 Task: Find connections with filter location Olanchito with filter topic #newyearwith filter profile language French with filter current company Tata Technologies with filter school Visva Bharati, Shantiniketan with filter industry Biomass Electric Power Generation with filter service category Copywriting with filter keywords title Vice President of Marketing
Action: Mouse moved to (592, 78)
Screenshot: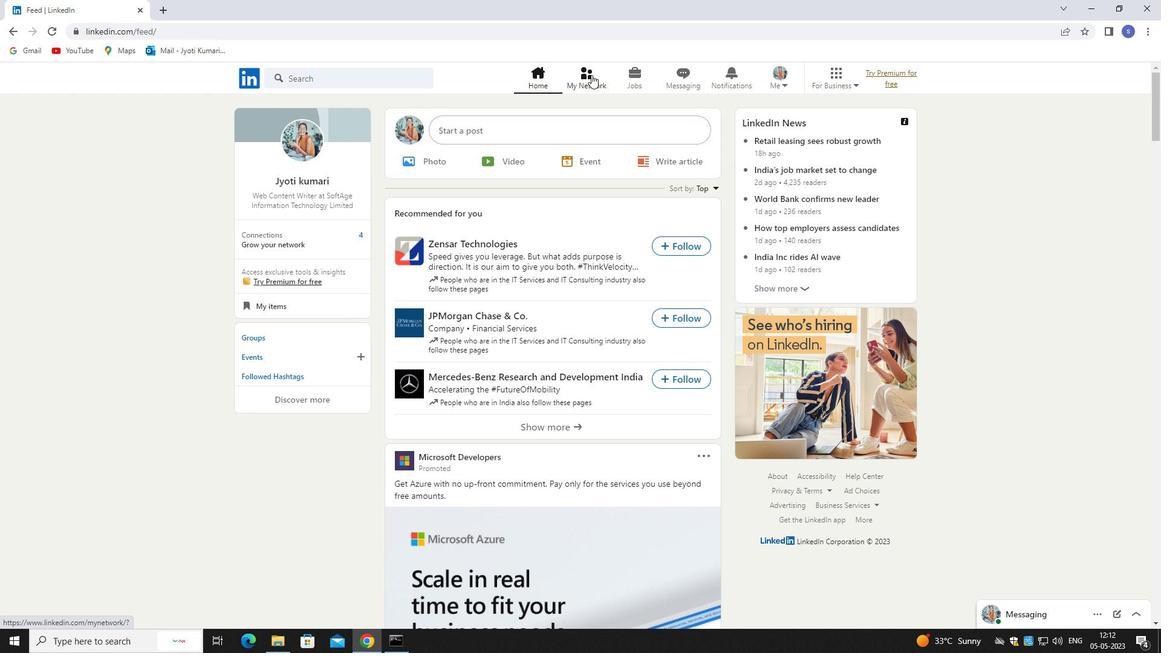 
Action: Mouse pressed left at (592, 78)
Screenshot: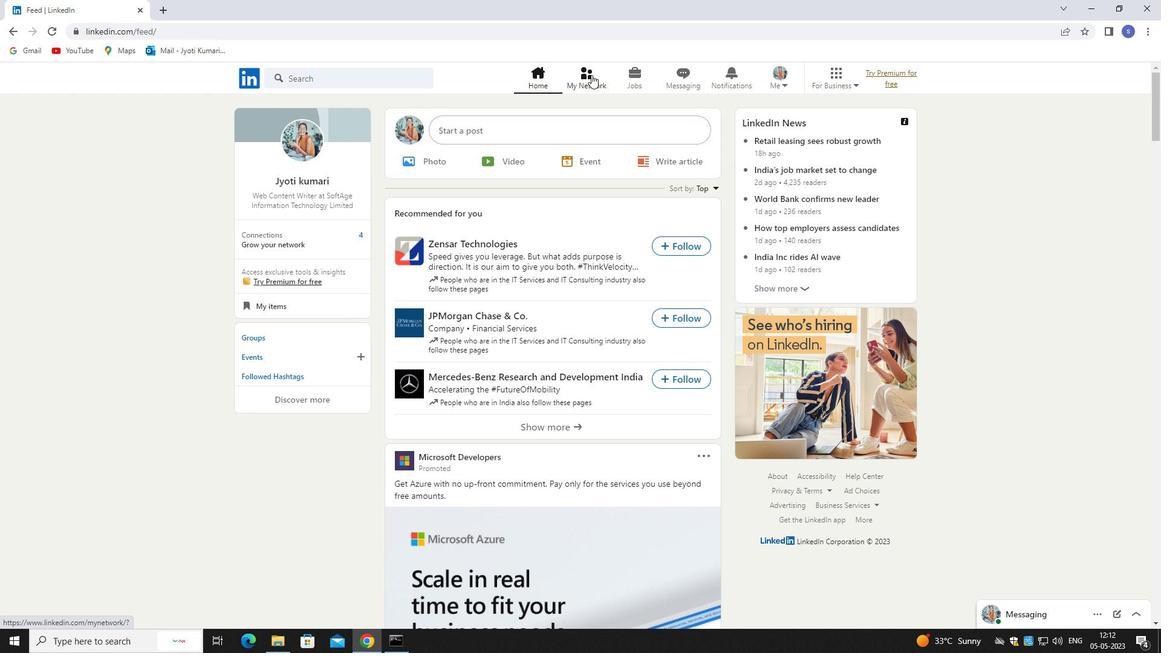 
Action: Mouse moved to (602, 84)
Screenshot: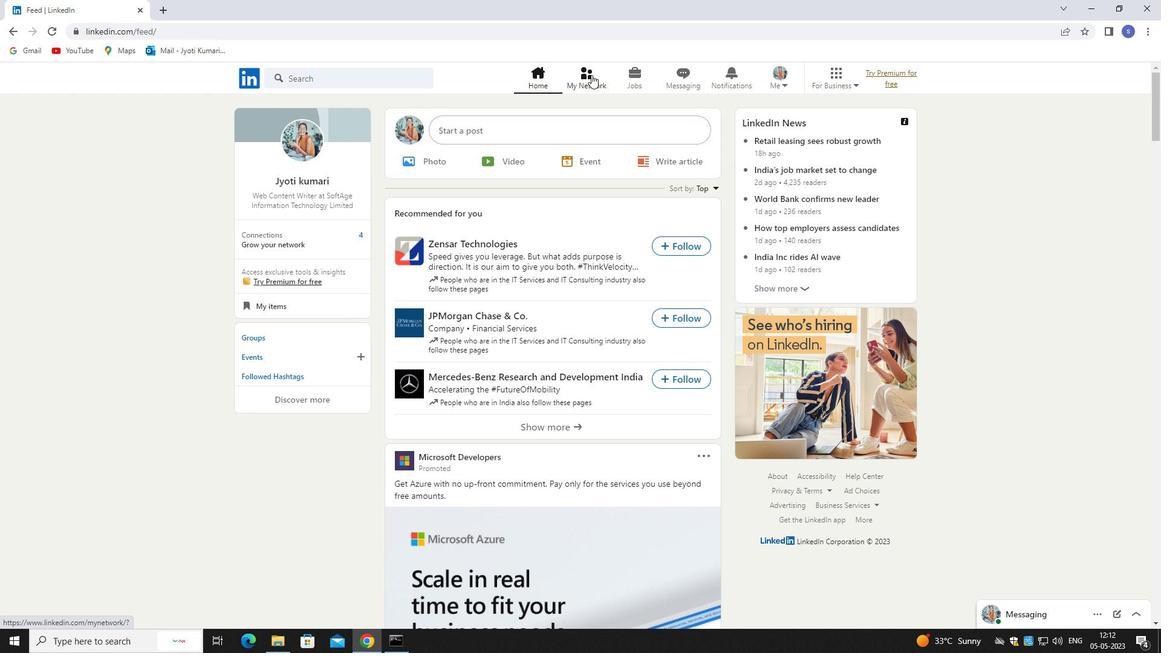 
Action: Mouse pressed left at (602, 84)
Screenshot: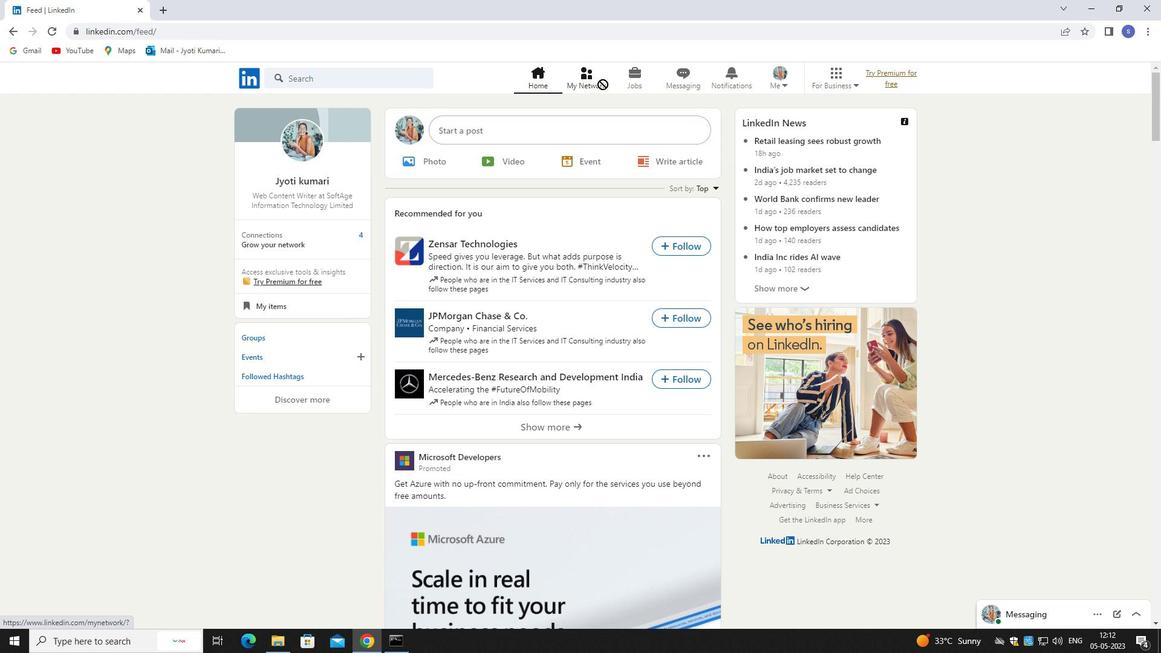 
Action: Mouse moved to (396, 142)
Screenshot: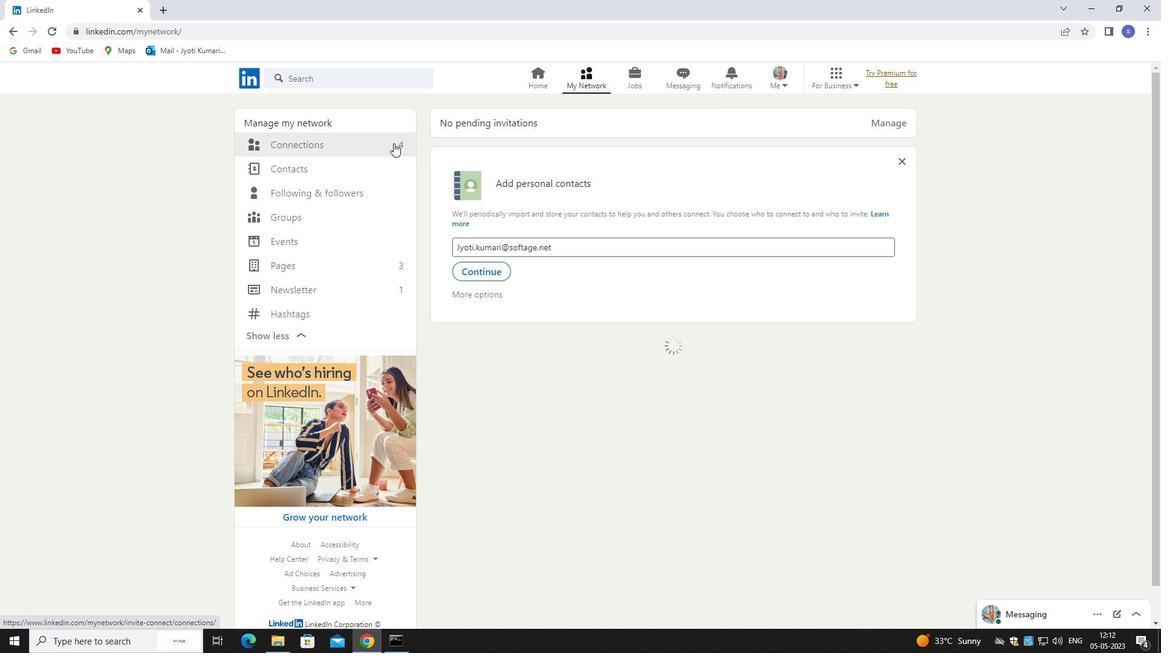 
Action: Mouse pressed left at (396, 142)
Screenshot: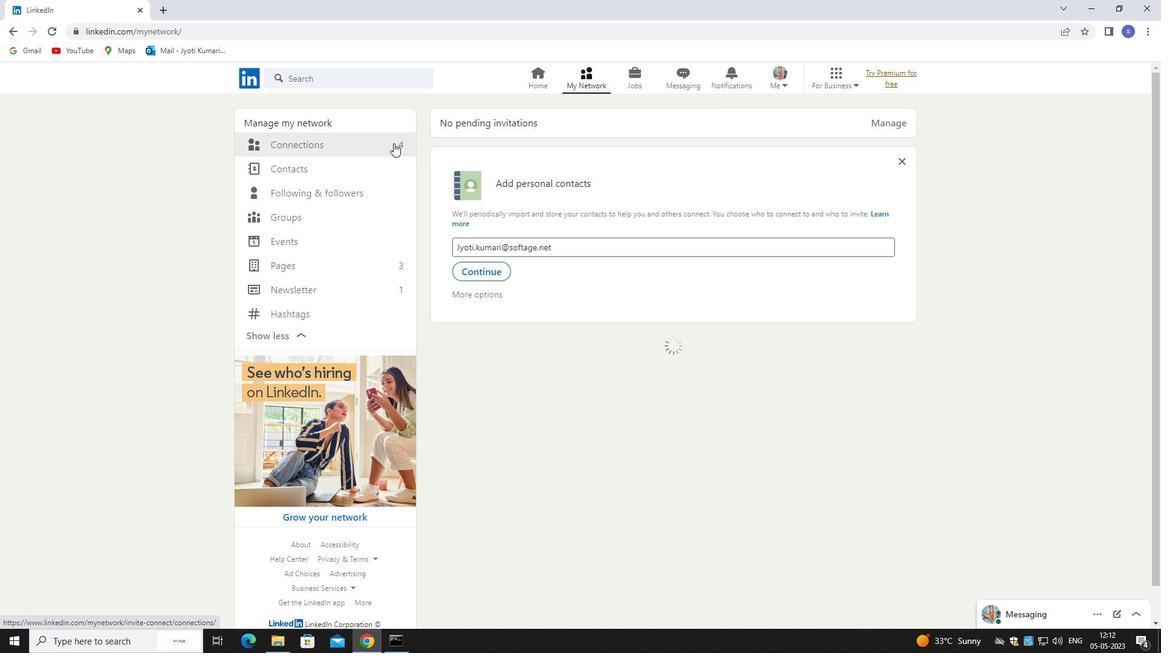 
Action: Mouse moved to (398, 142)
Screenshot: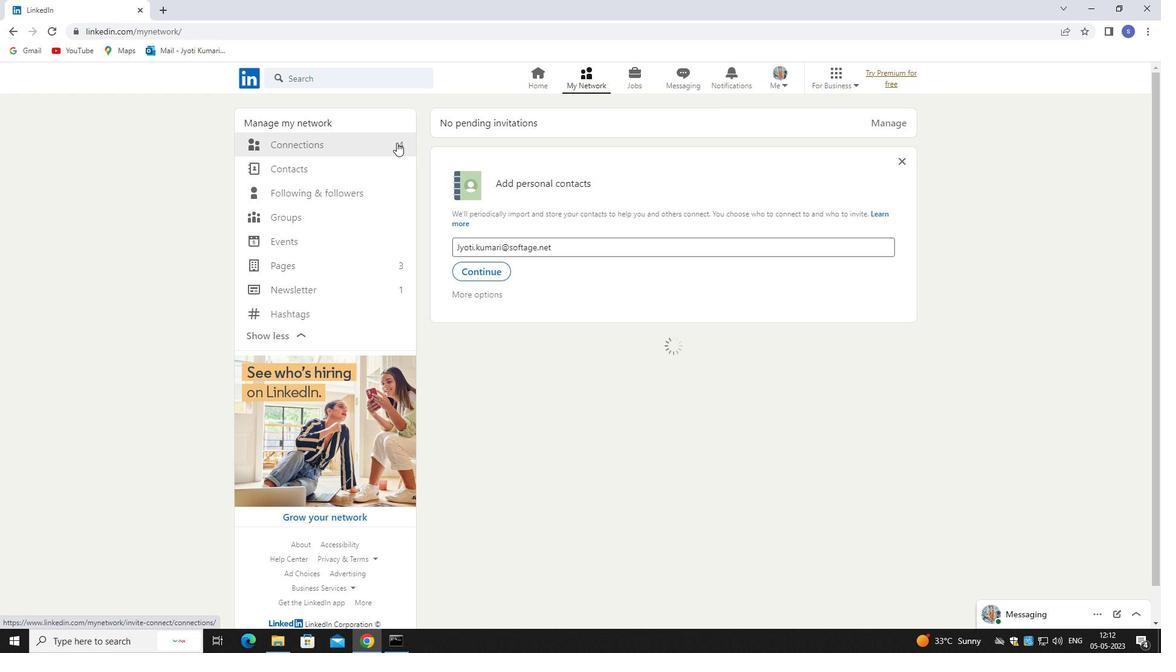 
Action: Mouse pressed left at (398, 142)
Screenshot: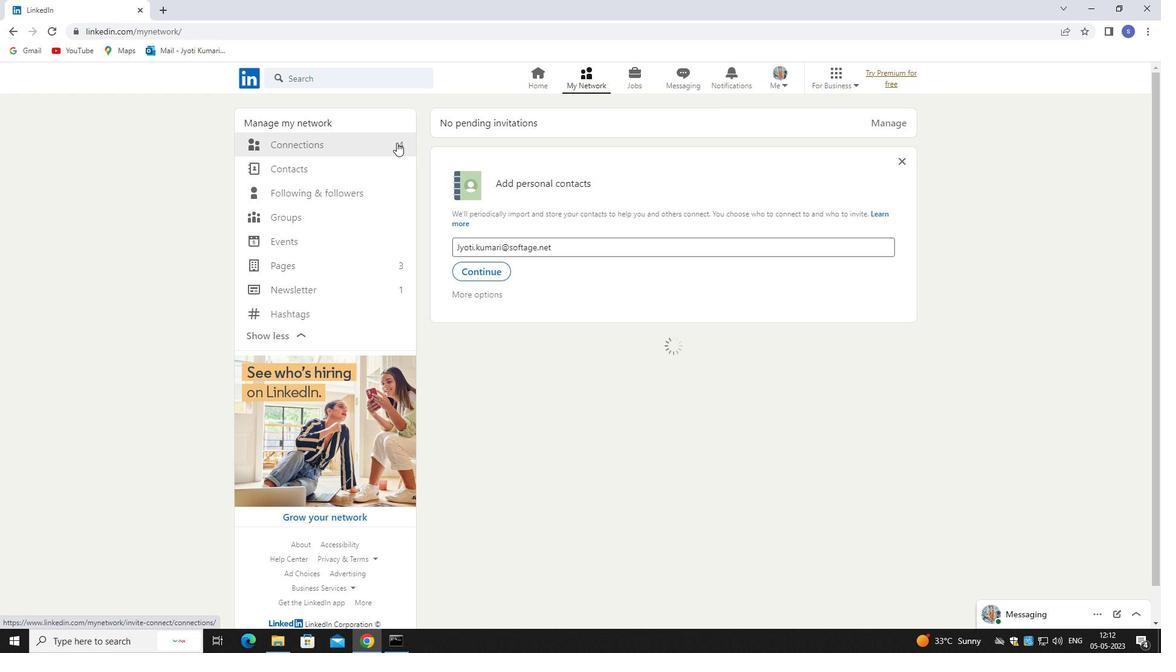 
Action: Mouse moved to (664, 139)
Screenshot: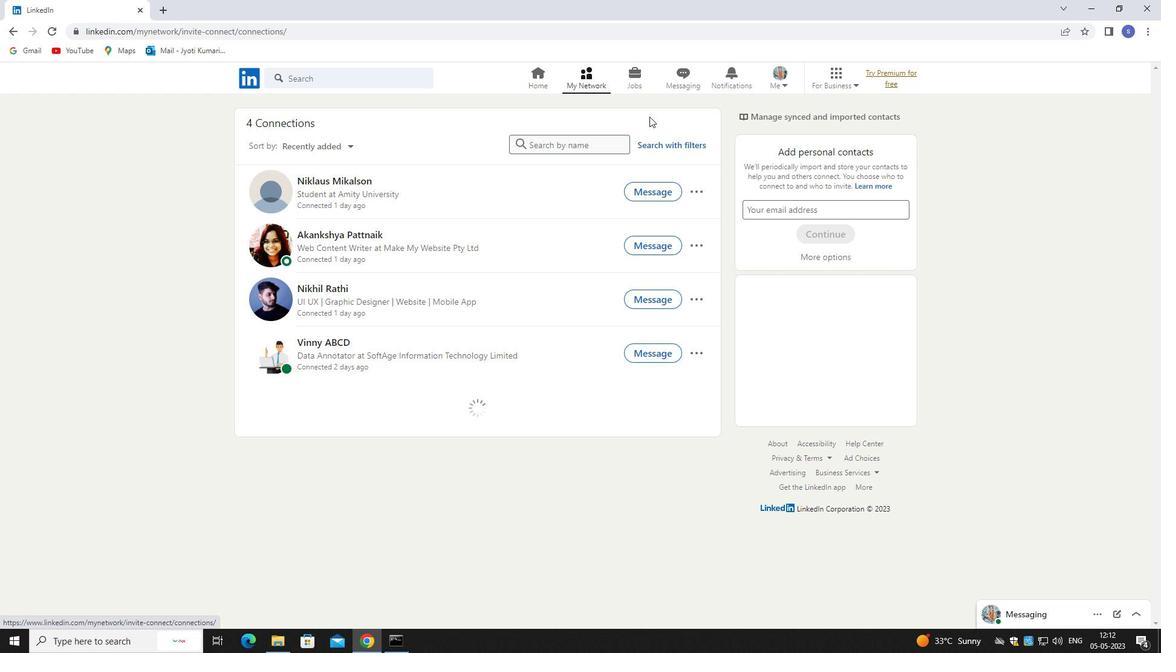 
Action: Mouse pressed left at (664, 139)
Screenshot: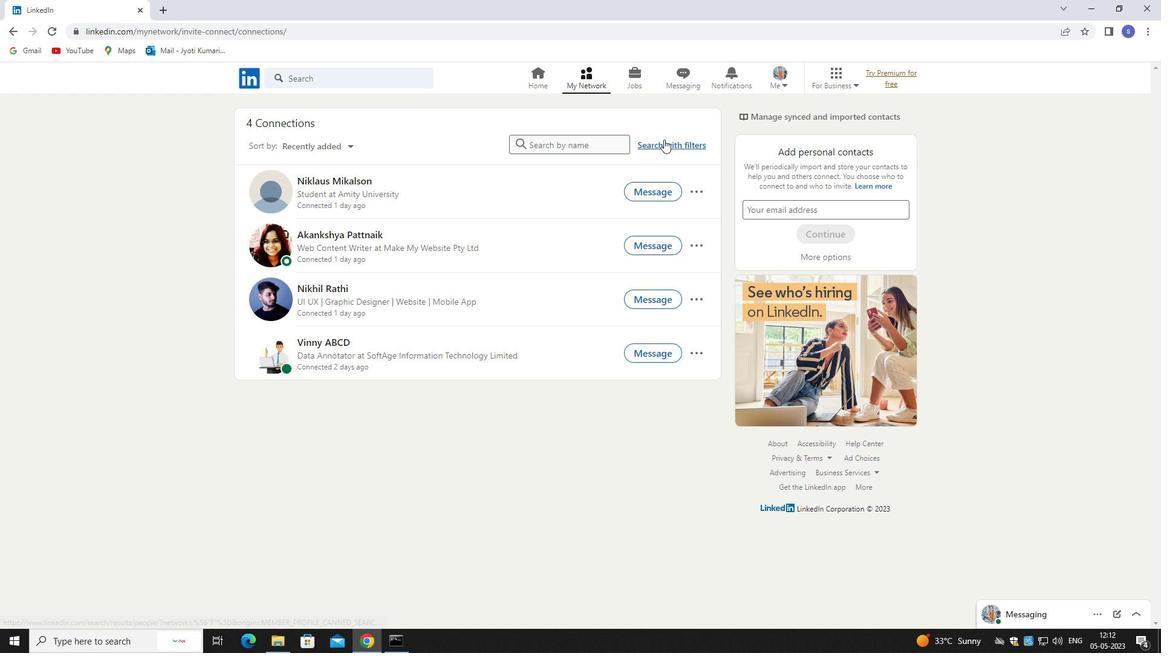 
Action: Mouse moved to (632, 108)
Screenshot: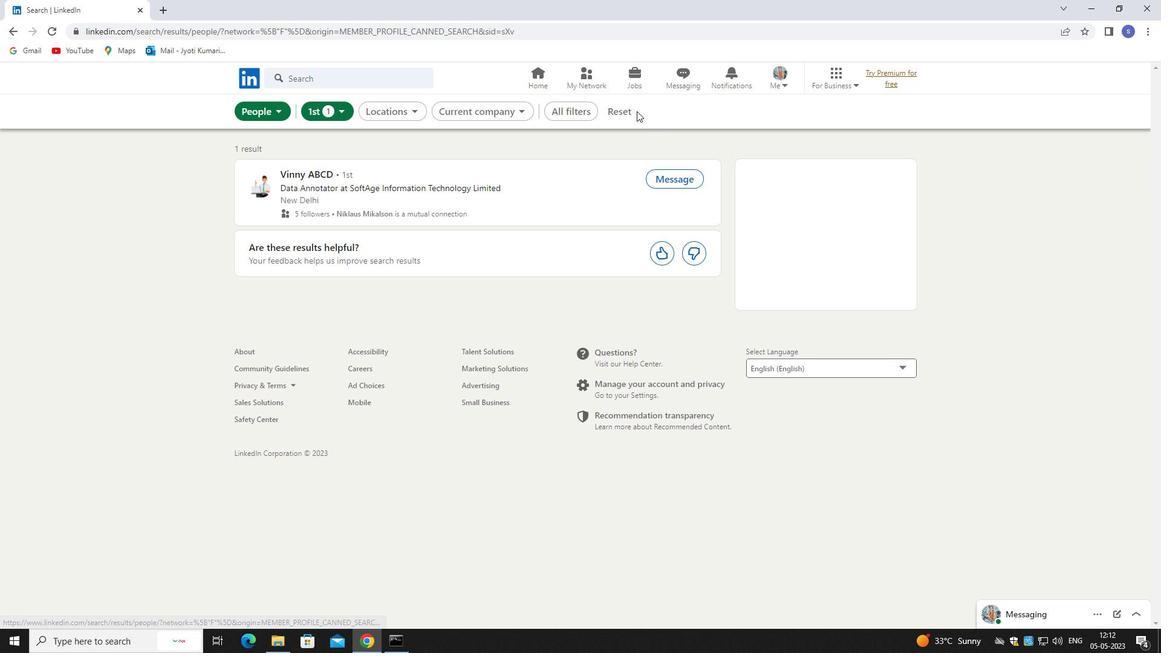 
Action: Mouse pressed left at (632, 108)
Screenshot: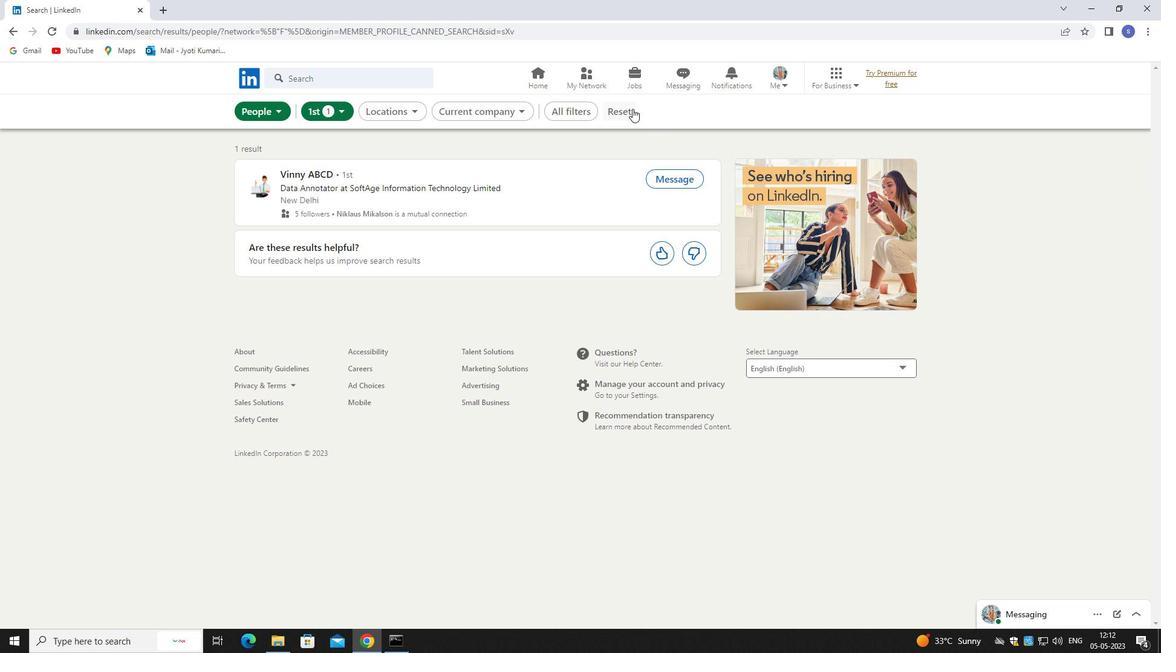 
Action: Mouse moved to (574, 109)
Screenshot: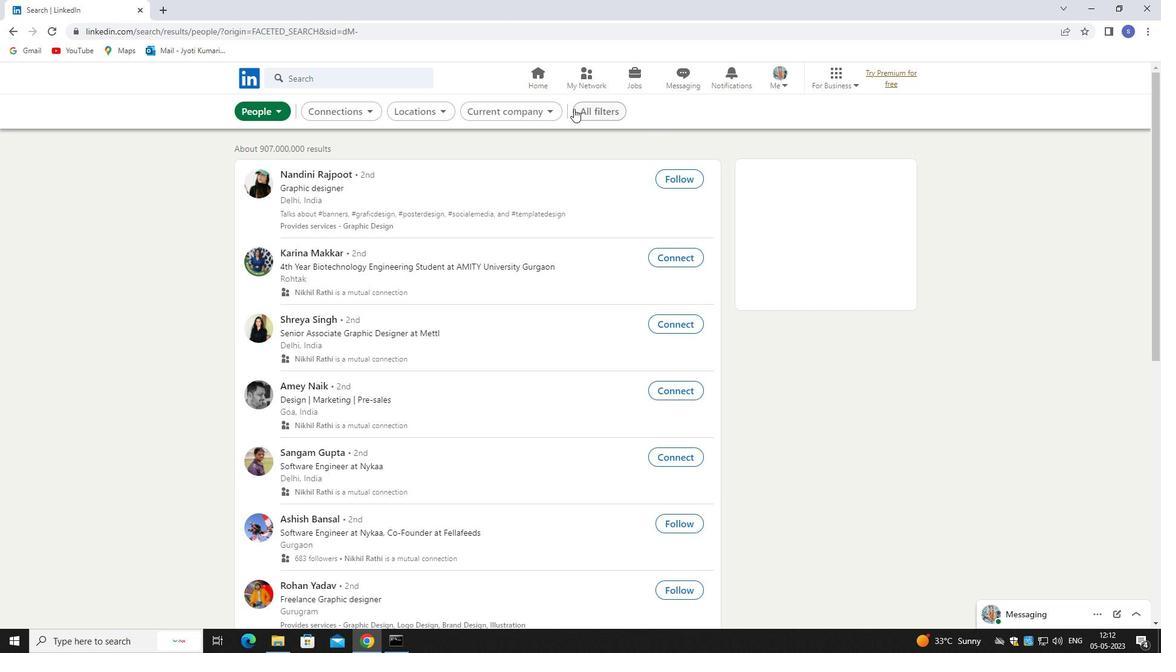 
Action: Mouse pressed left at (574, 109)
Screenshot: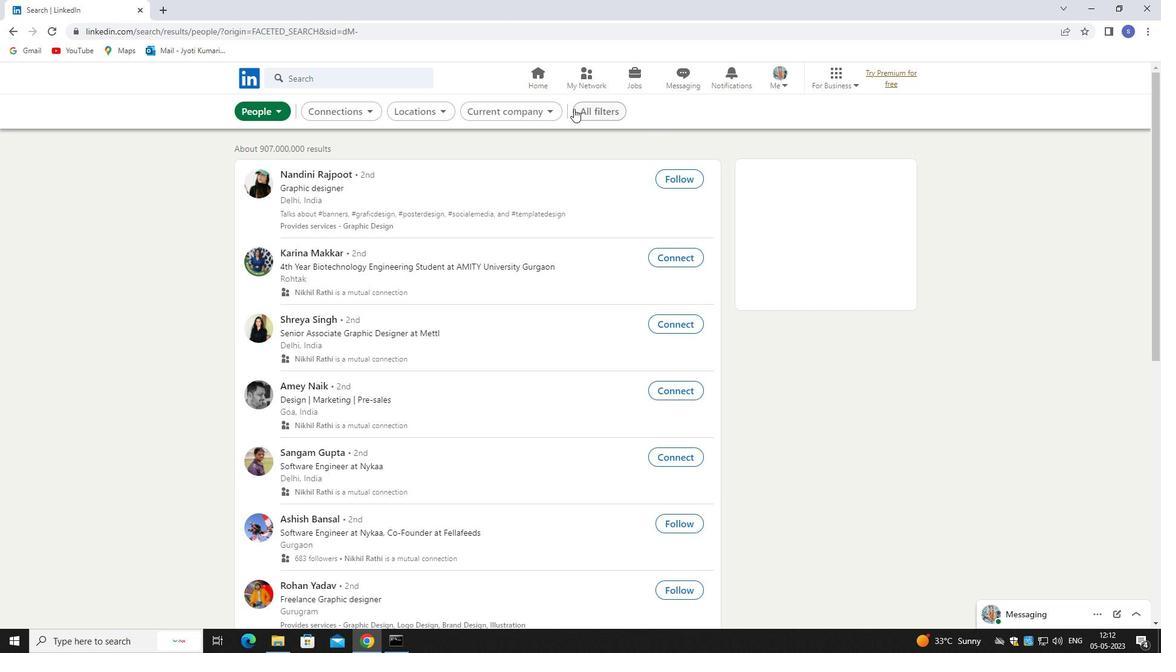 
Action: Mouse moved to (1015, 472)
Screenshot: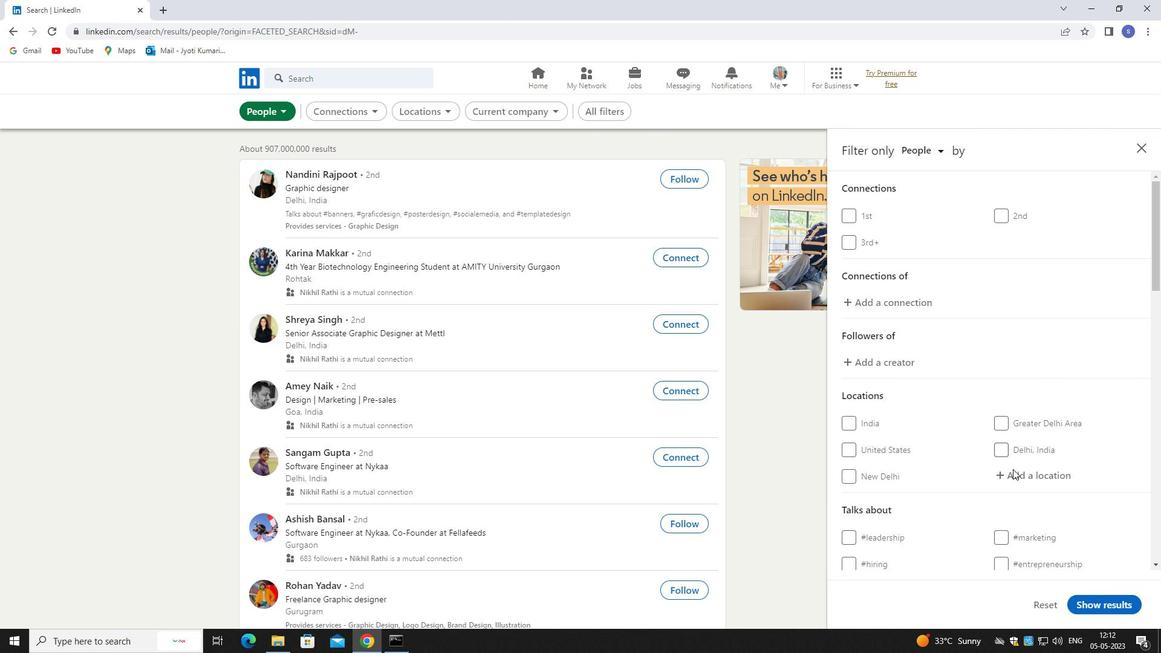 
Action: Mouse pressed left at (1015, 472)
Screenshot: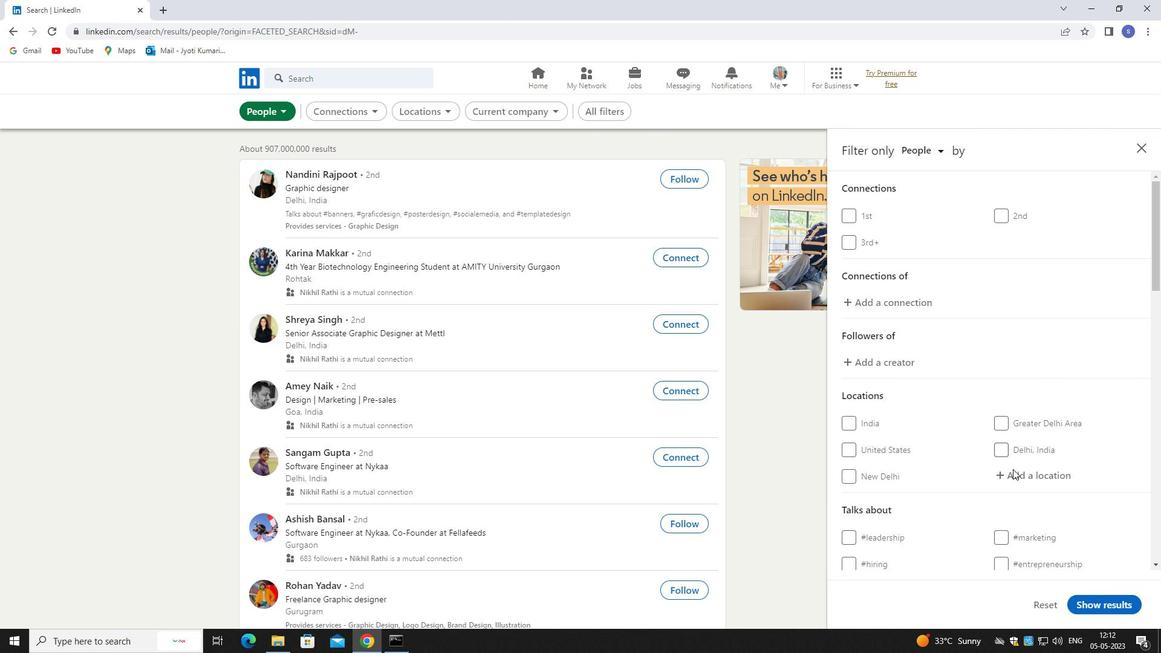 
Action: Mouse moved to (1030, 477)
Screenshot: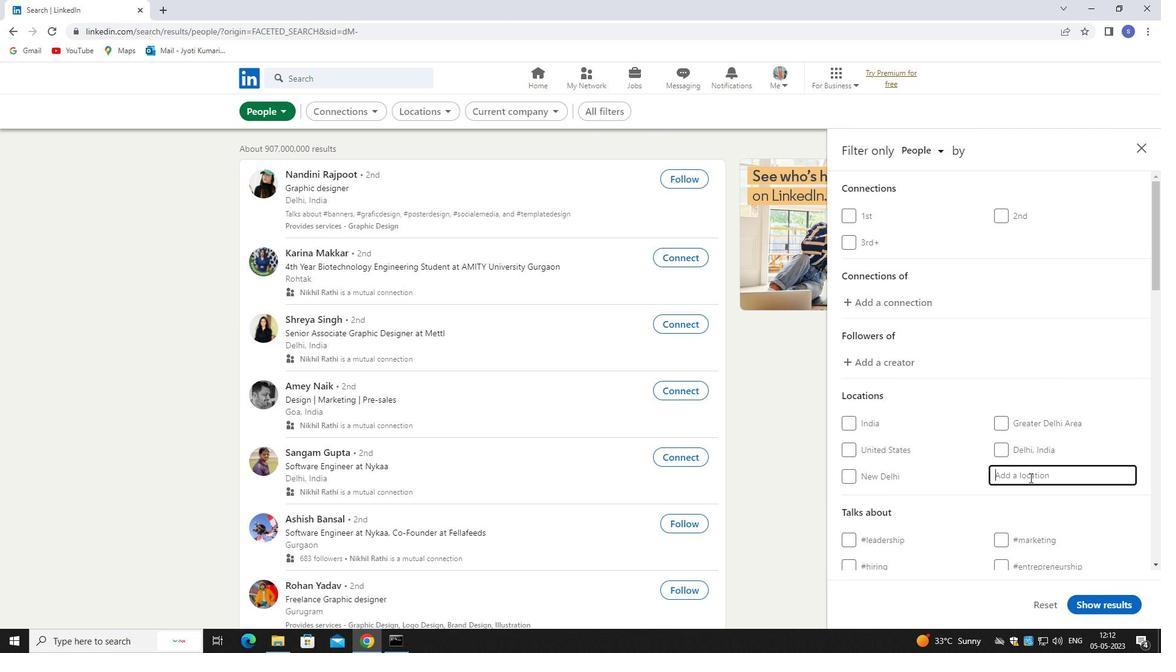 
Action: Key pressed olanchit
Screenshot: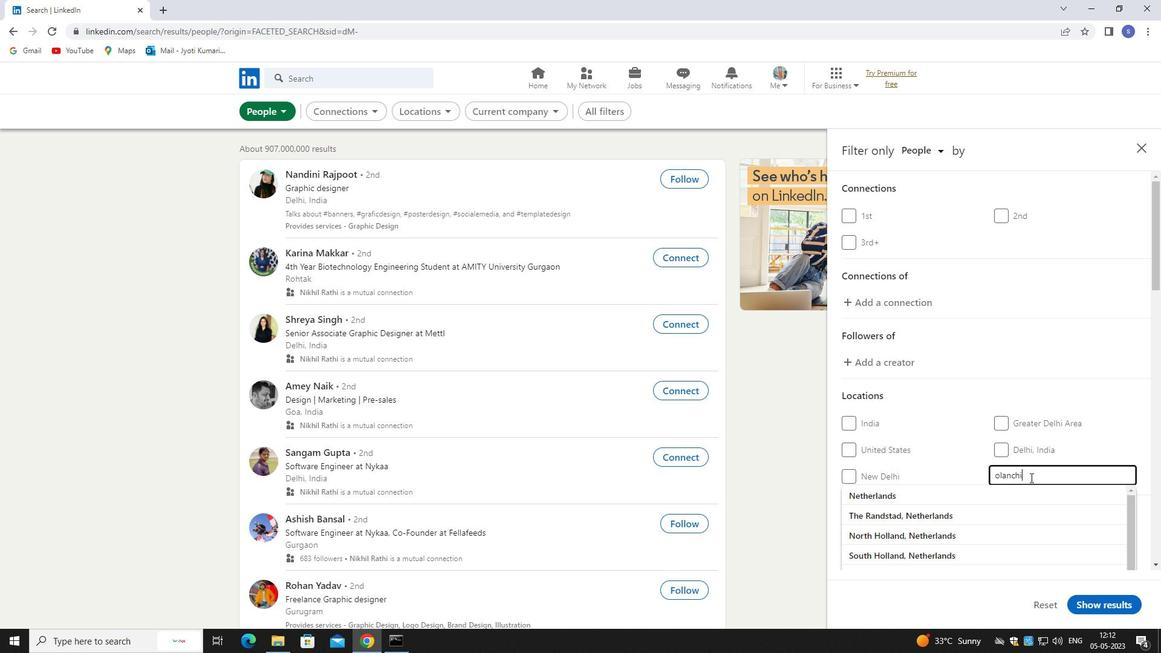 
Action: Mouse moved to (1032, 495)
Screenshot: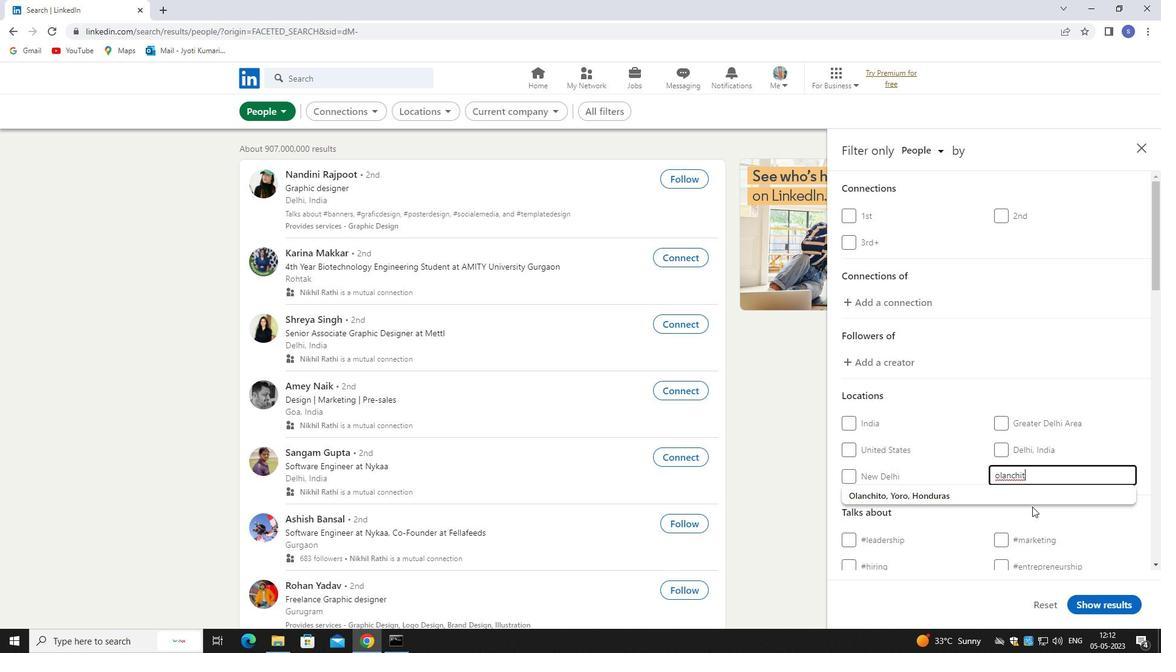 
Action: Mouse pressed left at (1032, 495)
Screenshot: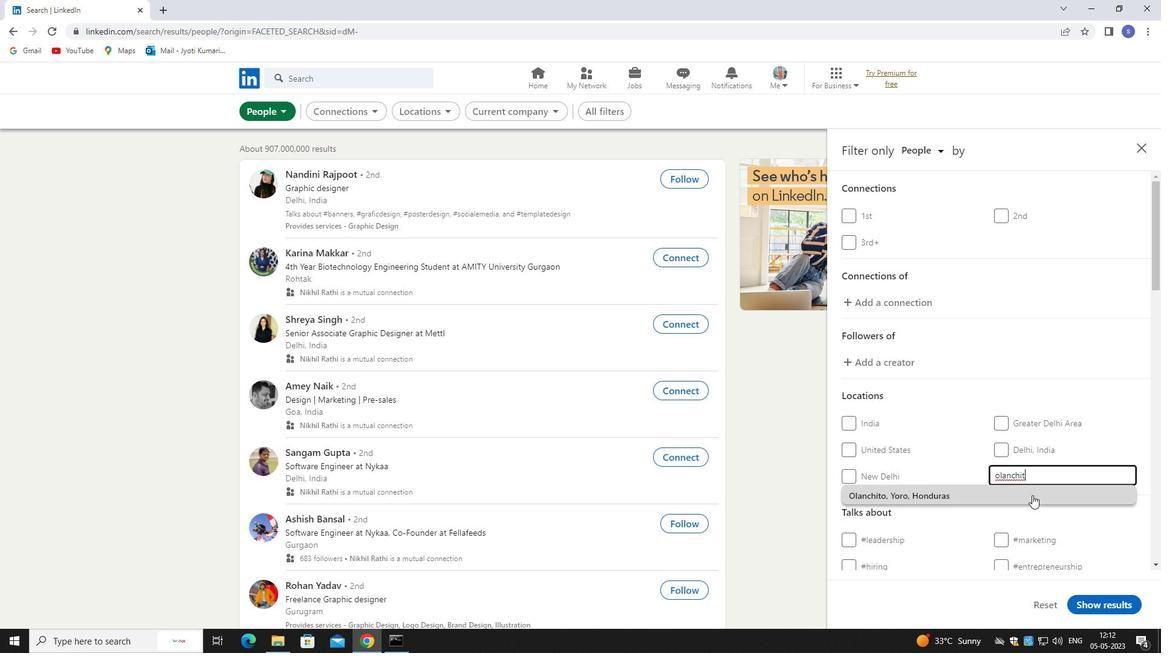 
Action: Mouse scrolled (1032, 494) with delta (0, 0)
Screenshot: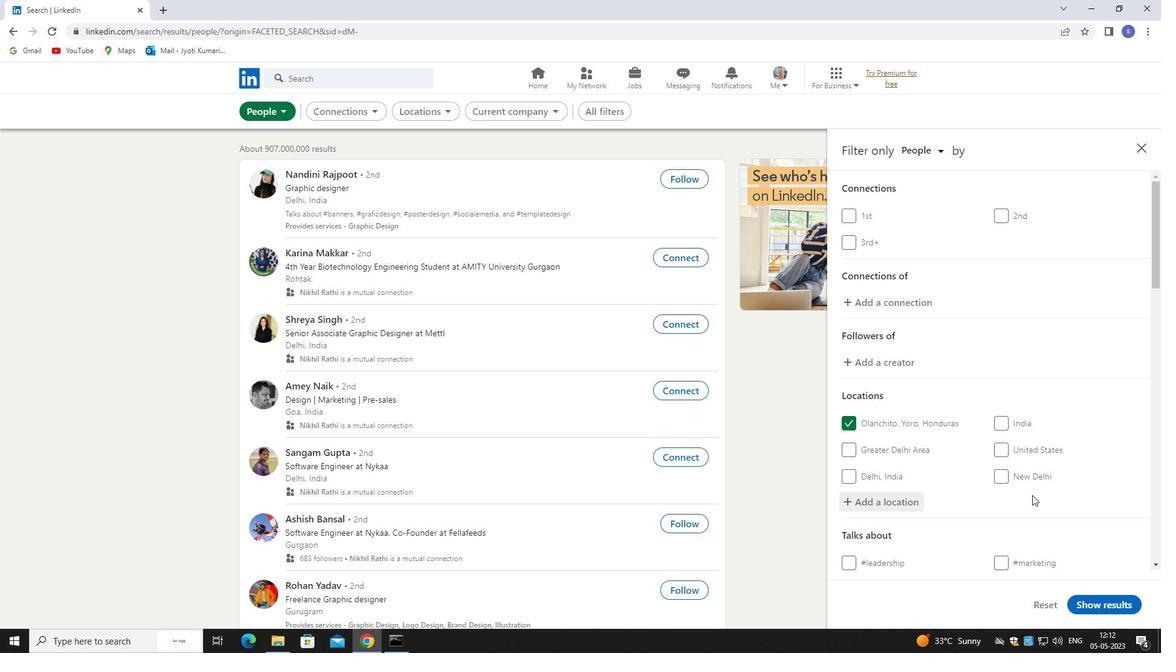 
Action: Mouse scrolled (1032, 494) with delta (0, 0)
Screenshot: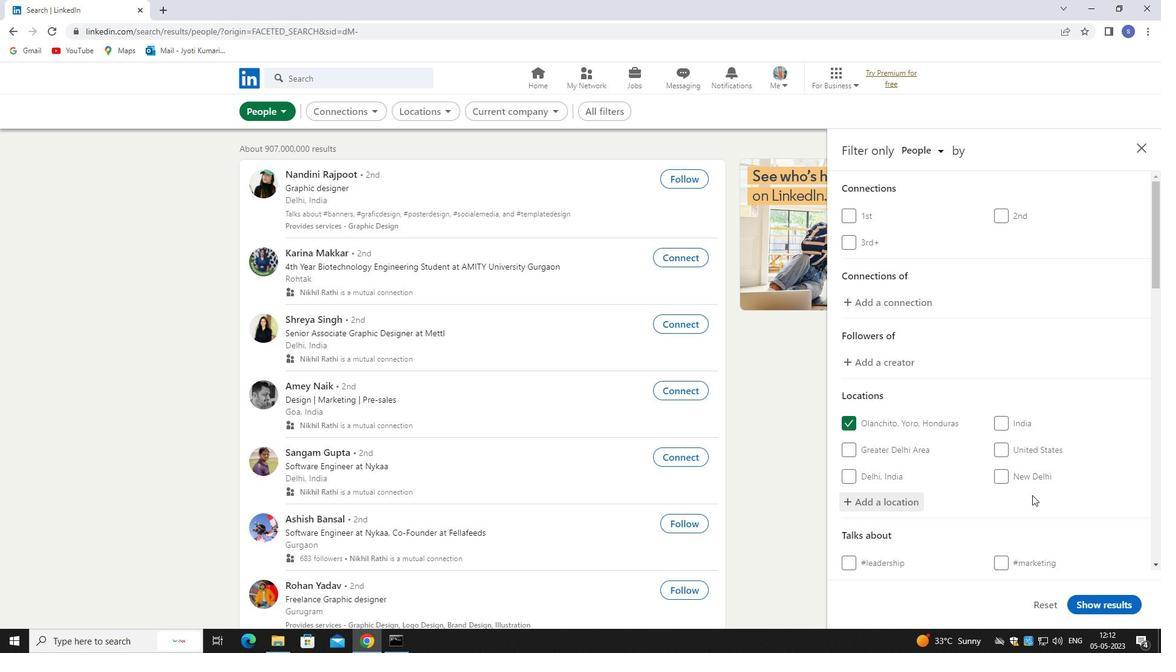 
Action: Mouse scrolled (1032, 494) with delta (0, 0)
Screenshot: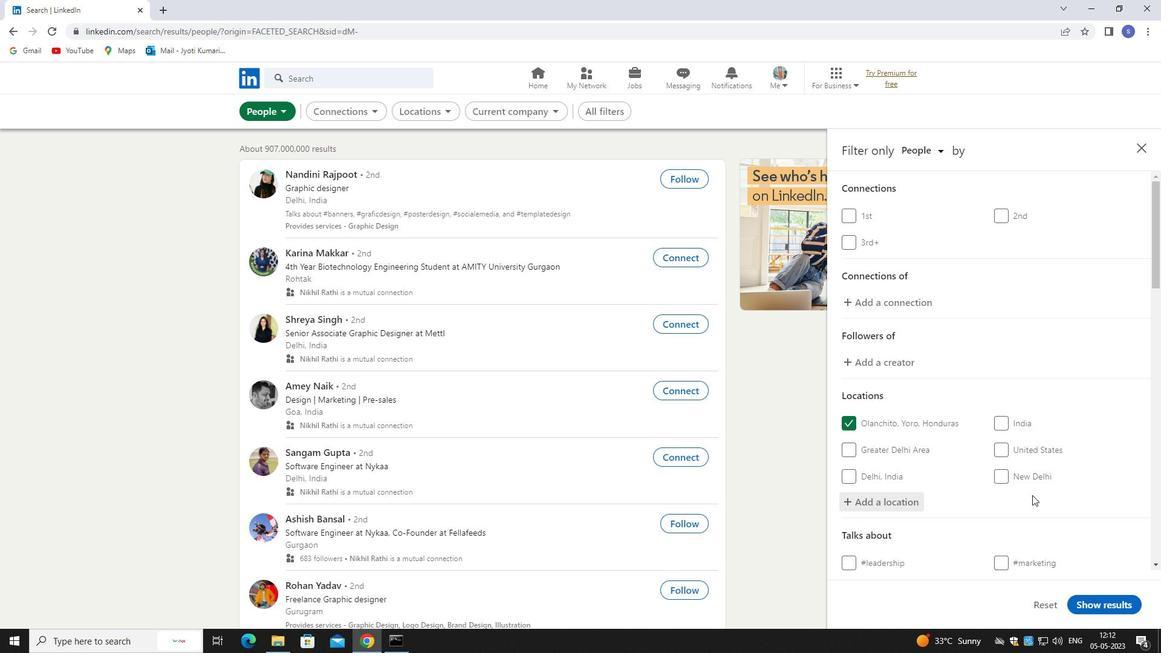
Action: Mouse scrolled (1032, 494) with delta (0, 0)
Screenshot: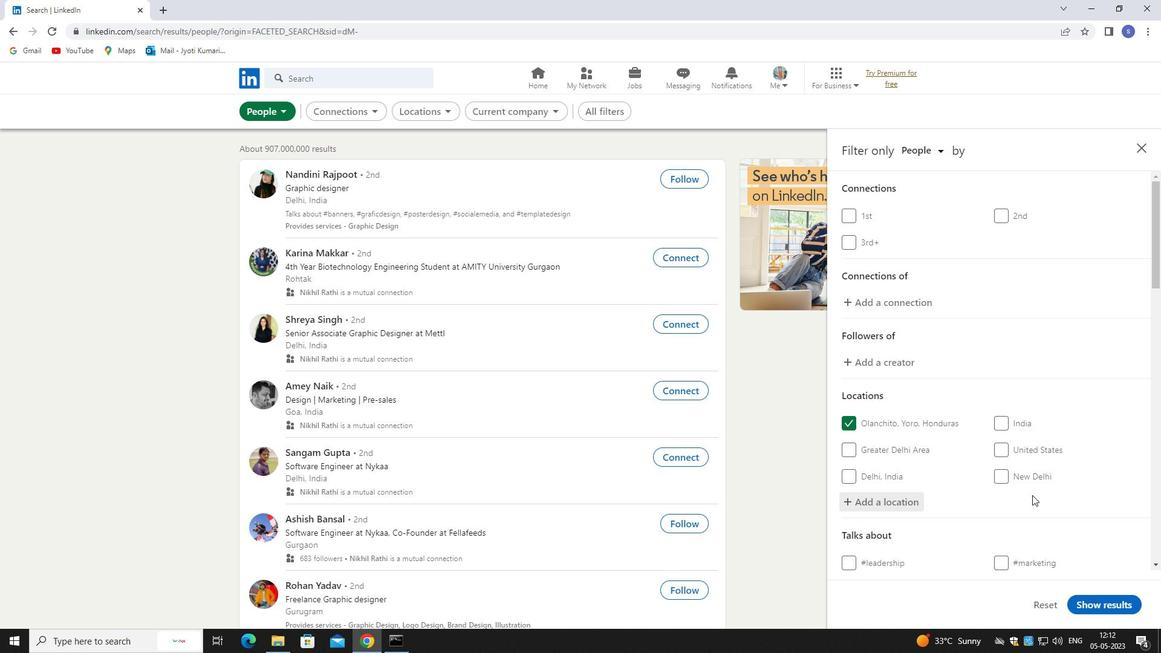 
Action: Mouse moved to (1028, 372)
Screenshot: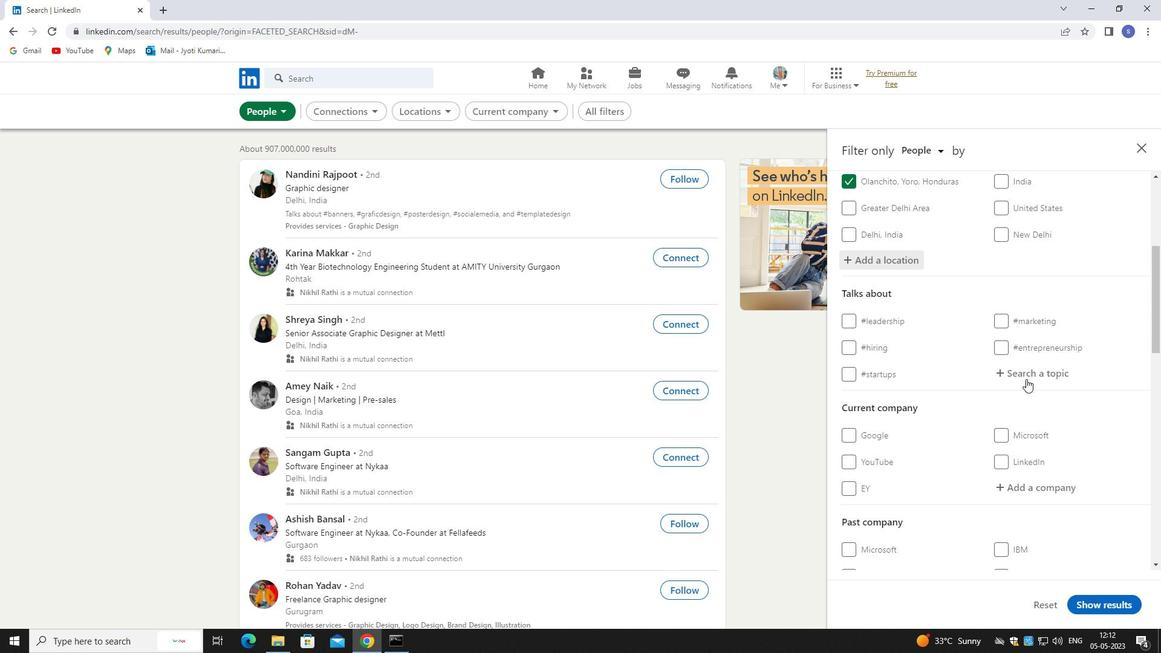 
Action: Mouse pressed left at (1028, 372)
Screenshot: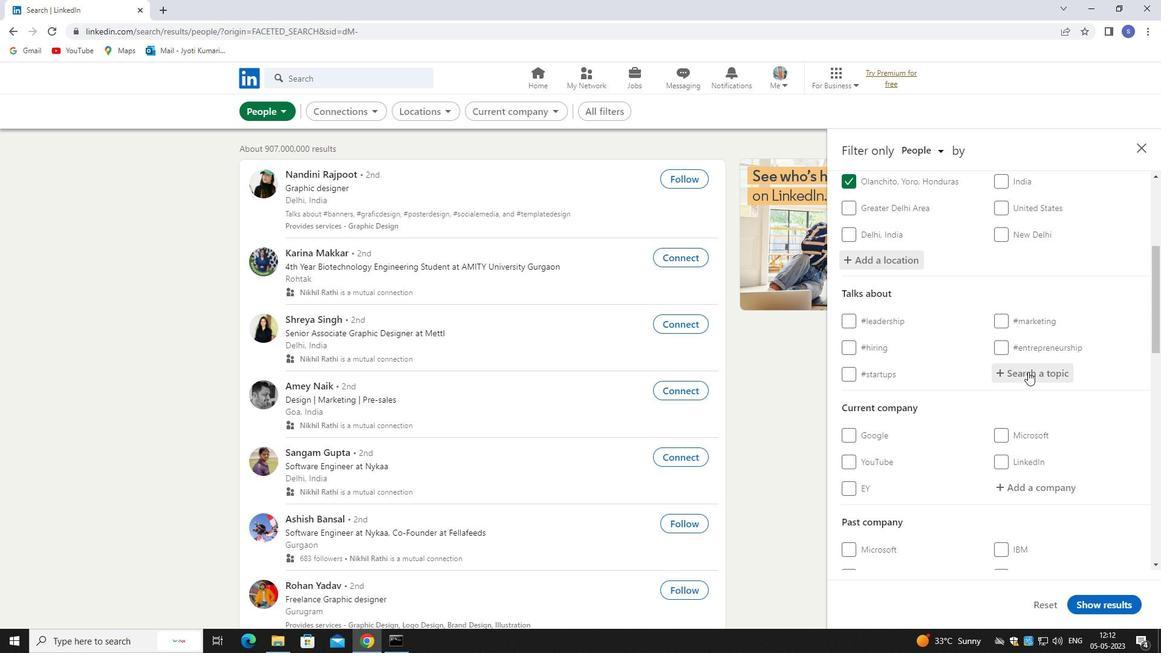 
Action: Key pressed newyear
Screenshot: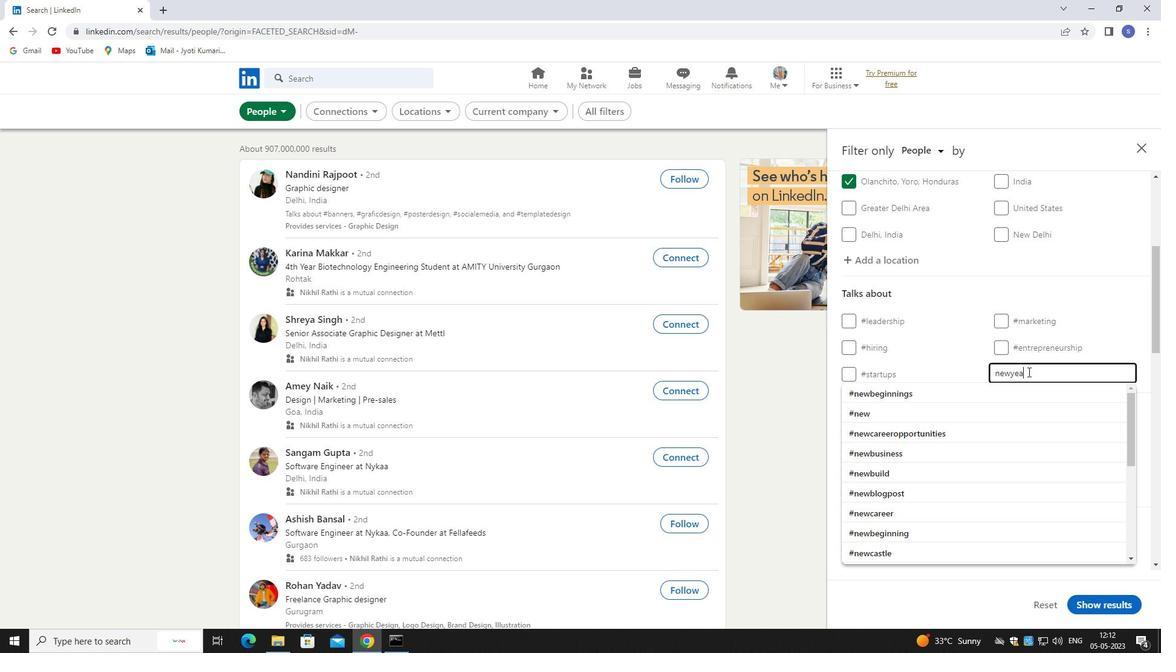 
Action: Mouse moved to (1026, 395)
Screenshot: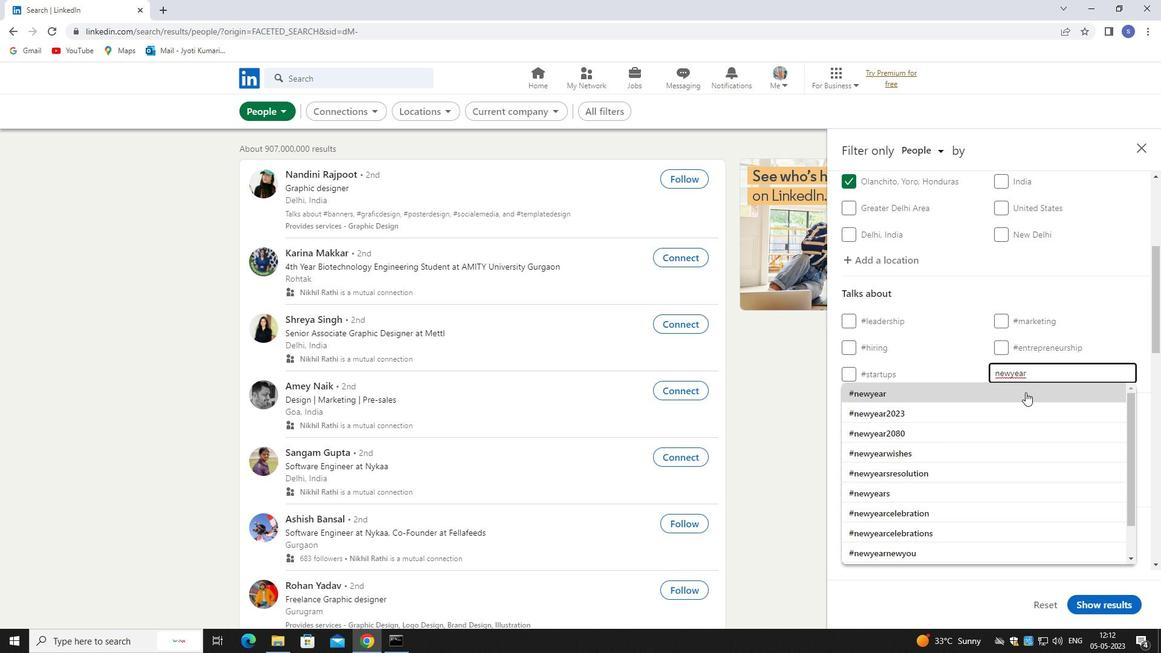 
Action: Mouse pressed left at (1026, 395)
Screenshot: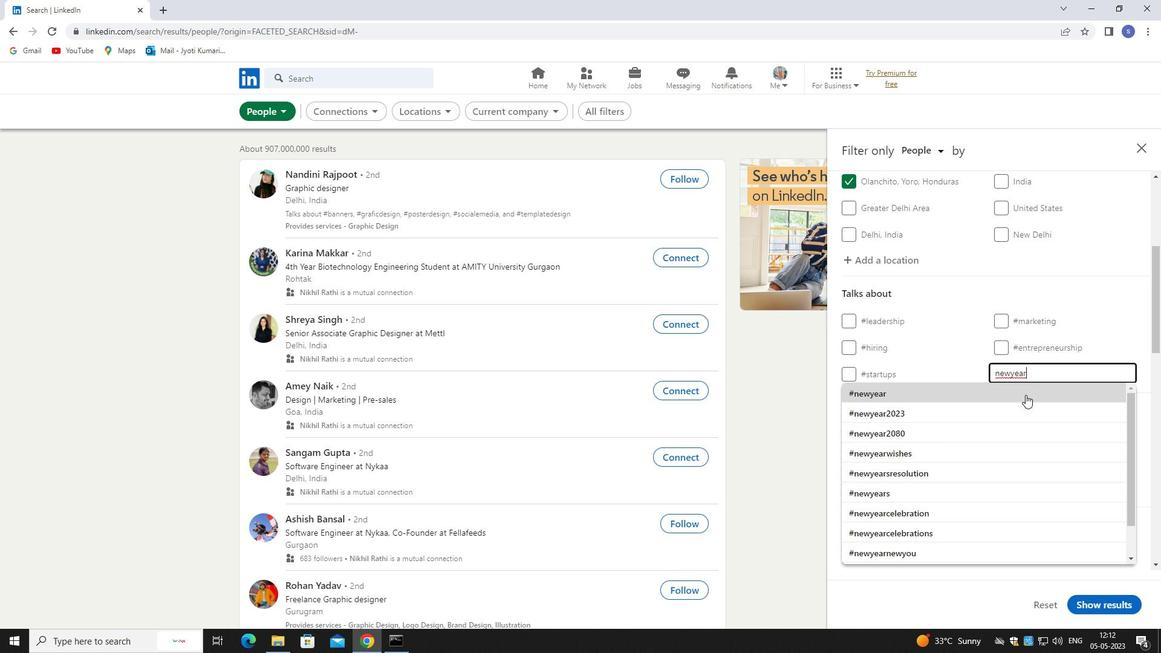 
Action: Mouse scrolled (1026, 394) with delta (0, 0)
Screenshot: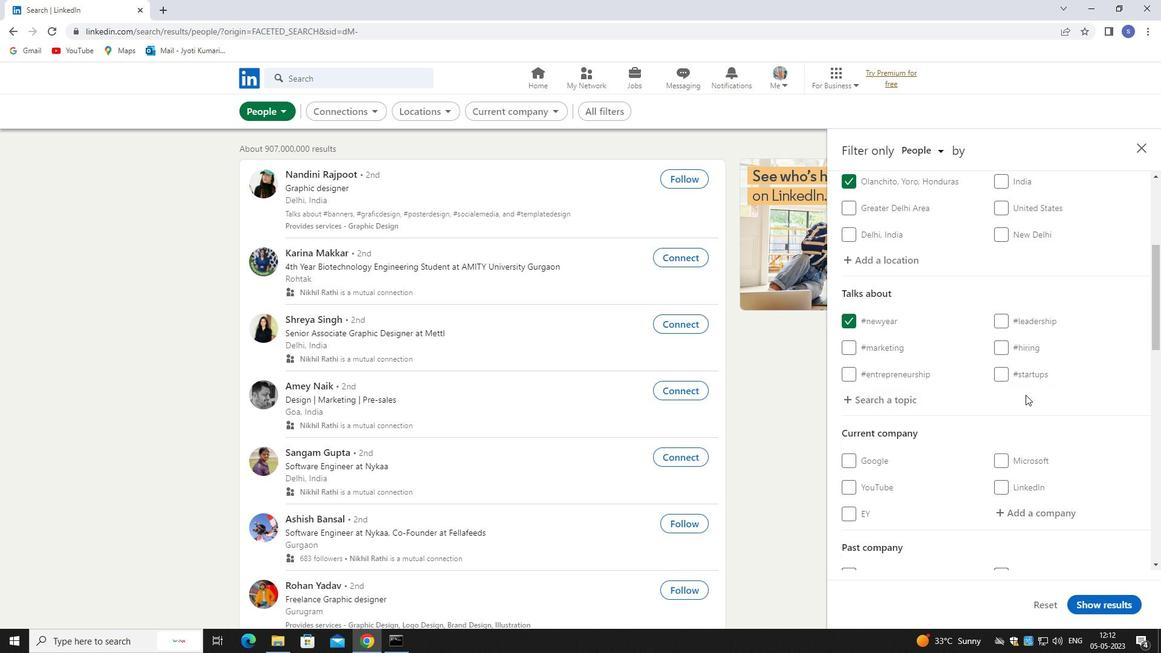 
Action: Mouse scrolled (1026, 394) with delta (0, 0)
Screenshot: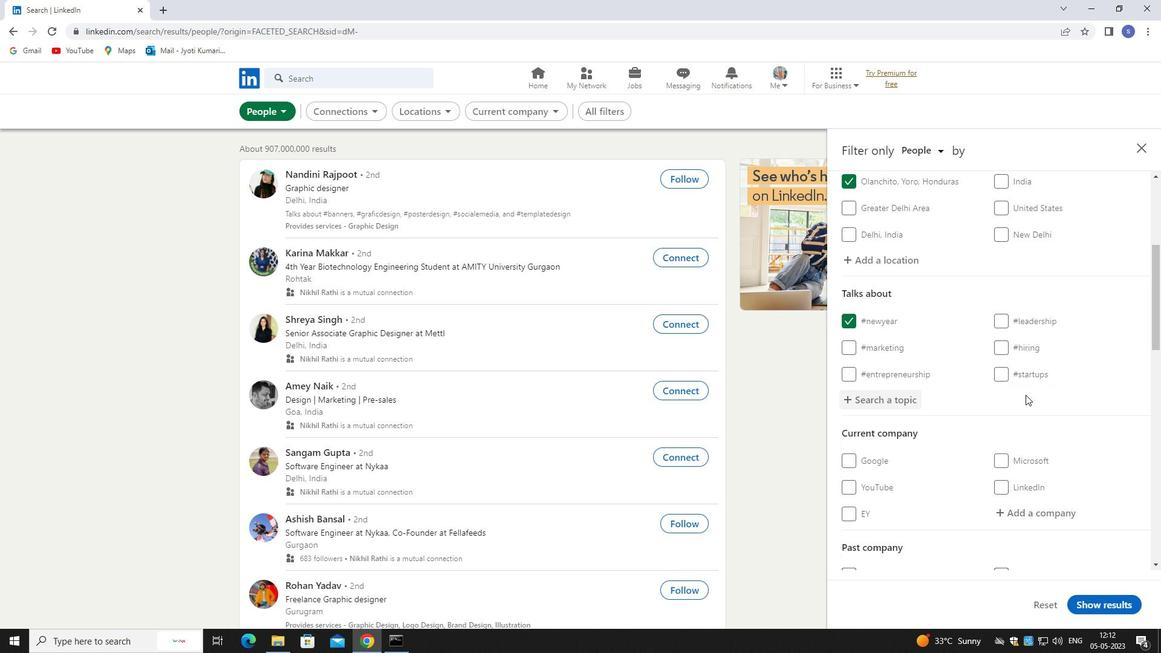 
Action: Mouse scrolled (1026, 394) with delta (0, 0)
Screenshot: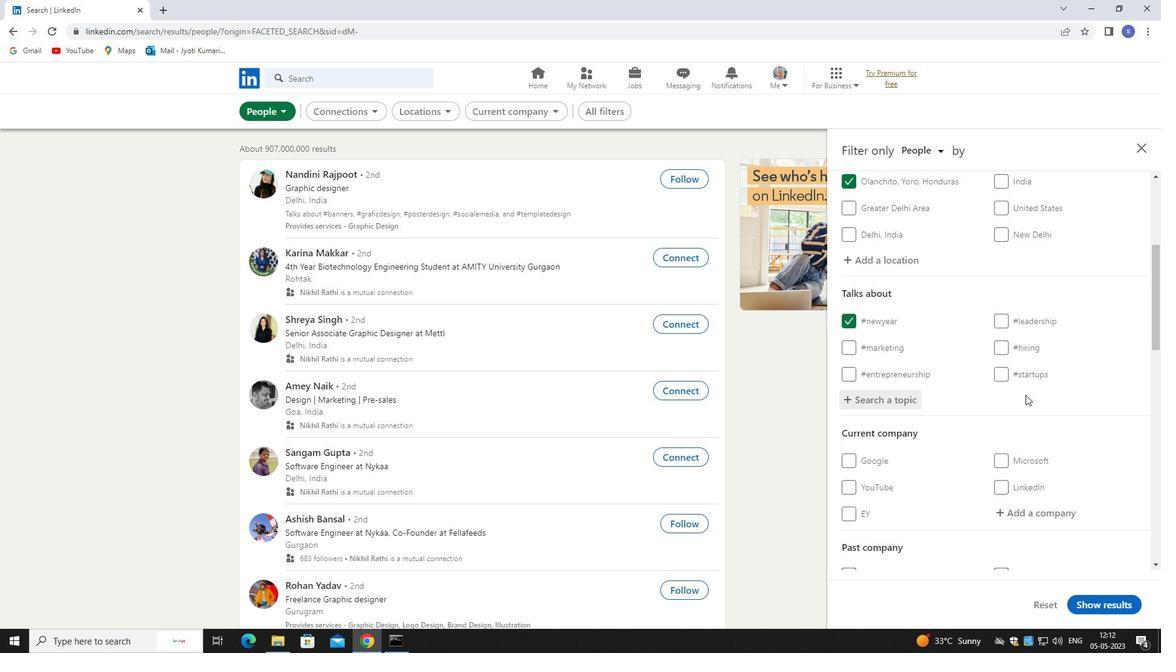 
Action: Mouse moved to (1010, 335)
Screenshot: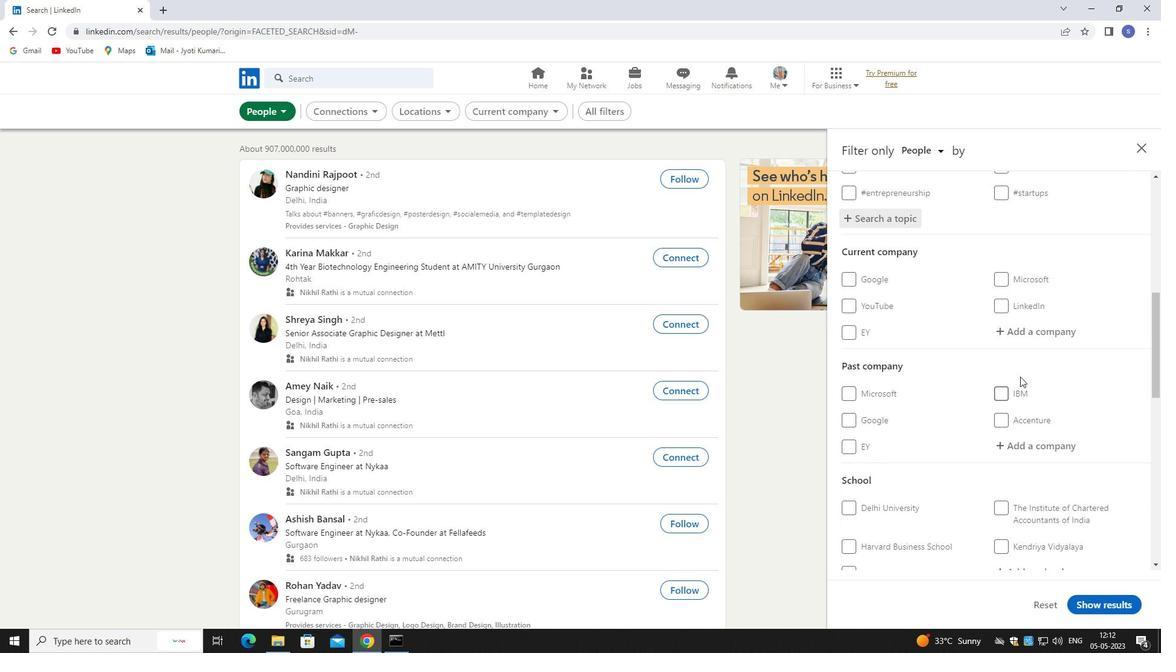 
Action: Mouse pressed left at (1010, 335)
Screenshot: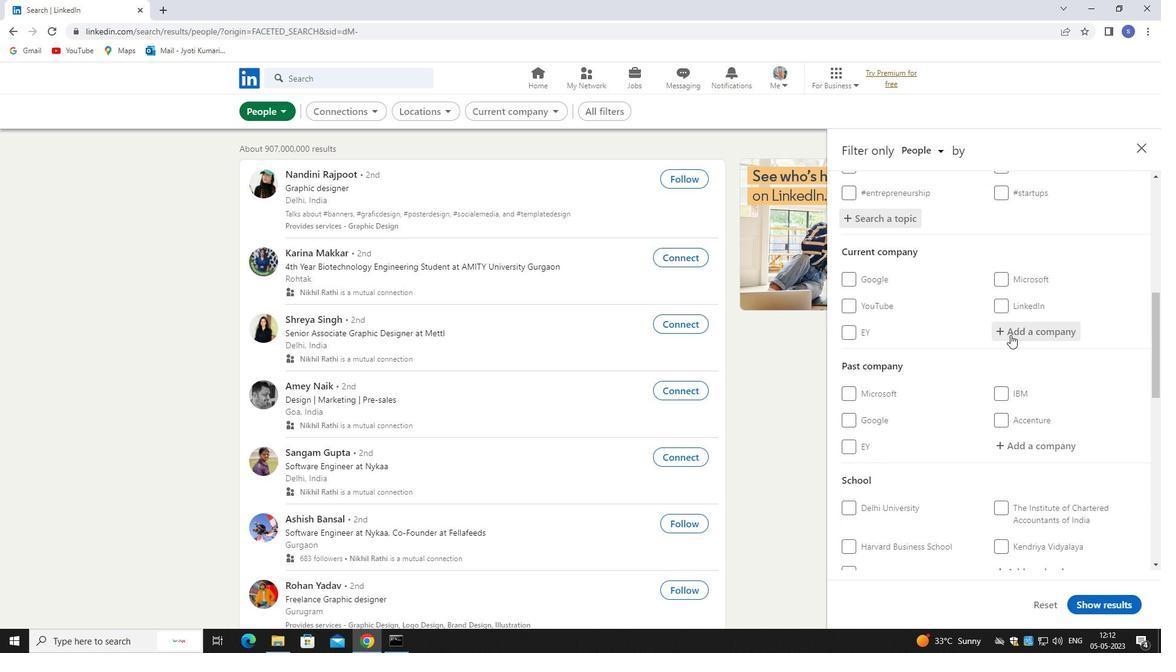 
Action: Mouse moved to (1010, 334)
Screenshot: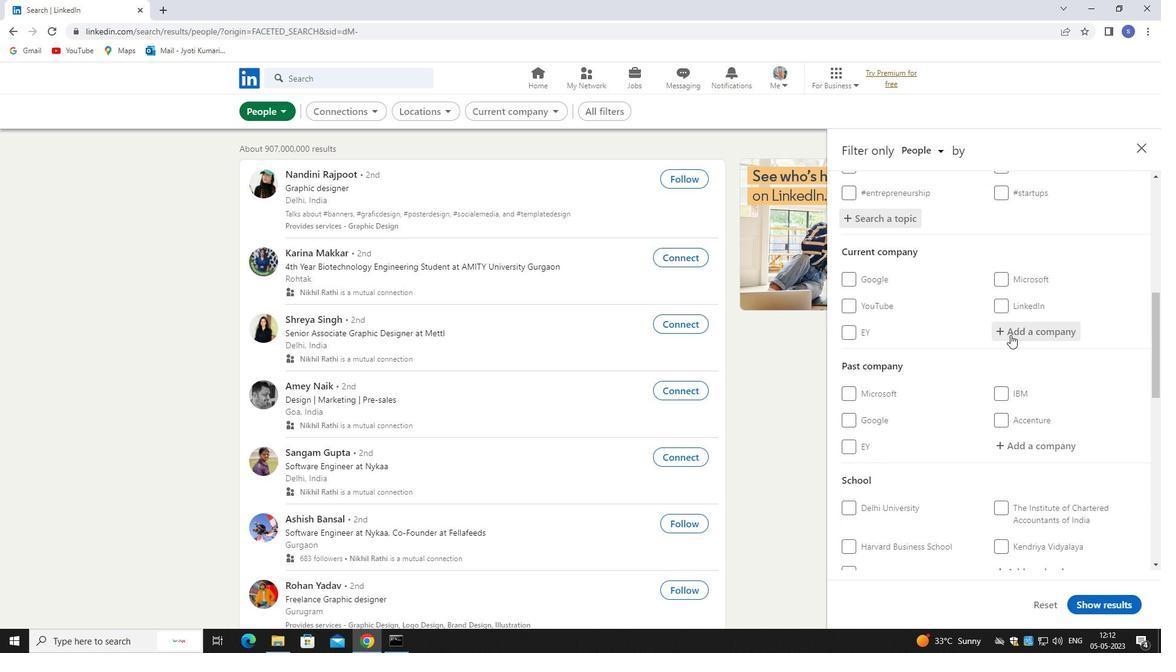 
Action: Key pressed tata<Key.space>tech
Screenshot: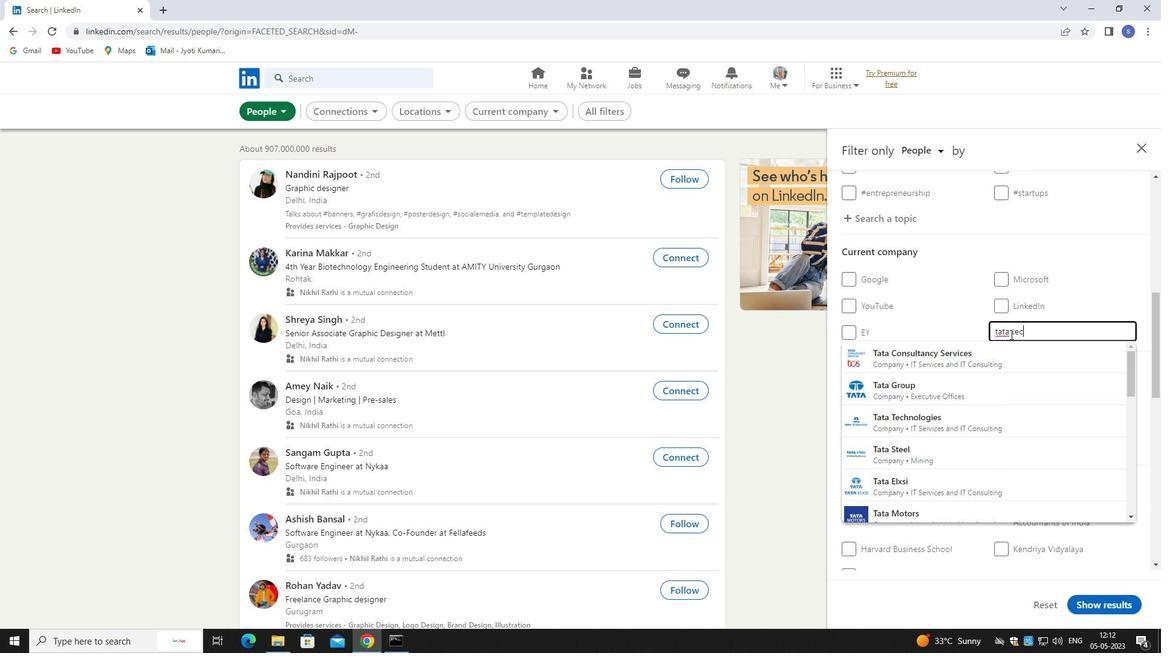 
Action: Mouse moved to (1005, 364)
Screenshot: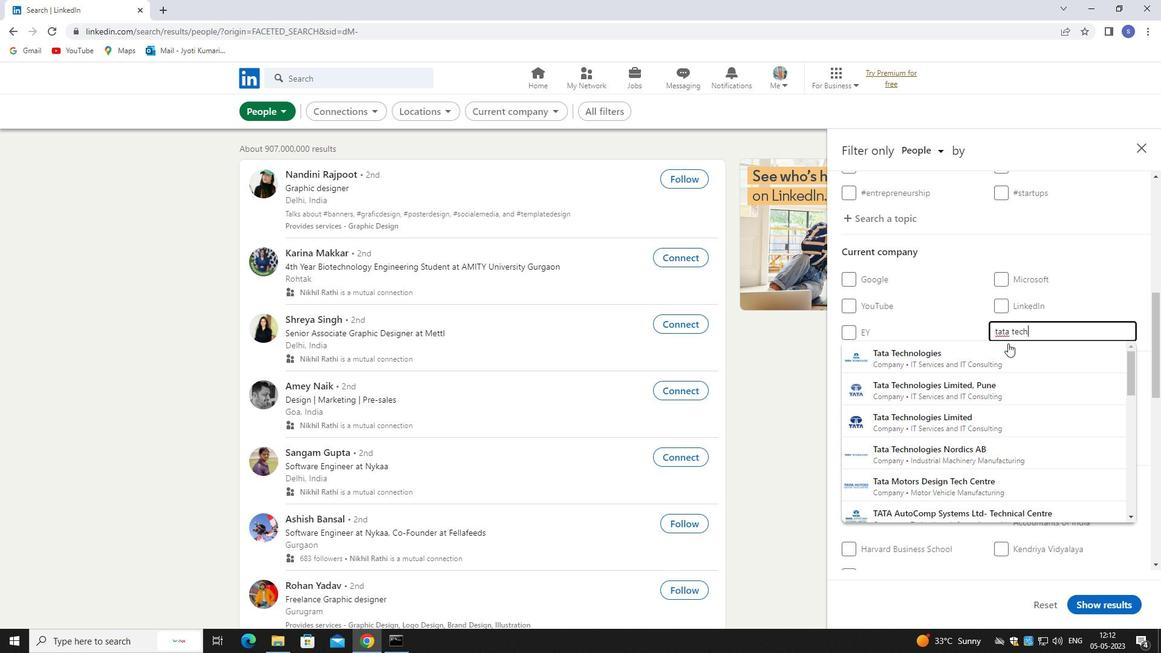 
Action: Mouse pressed left at (1005, 364)
Screenshot: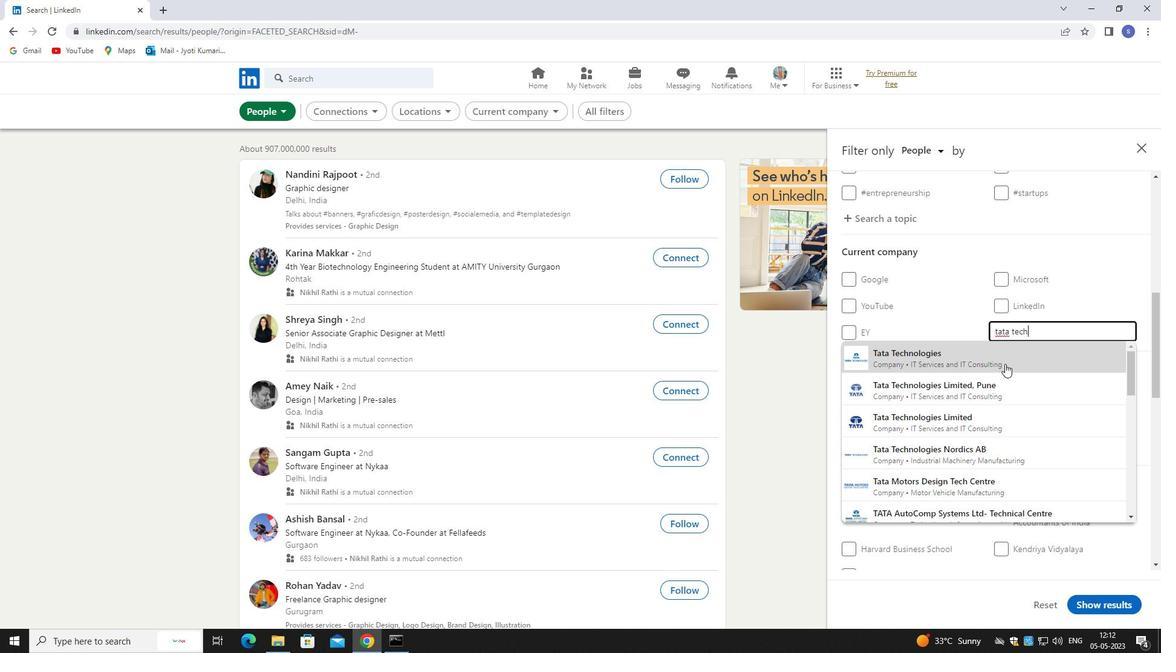 
Action: Mouse scrolled (1005, 363) with delta (0, 0)
Screenshot: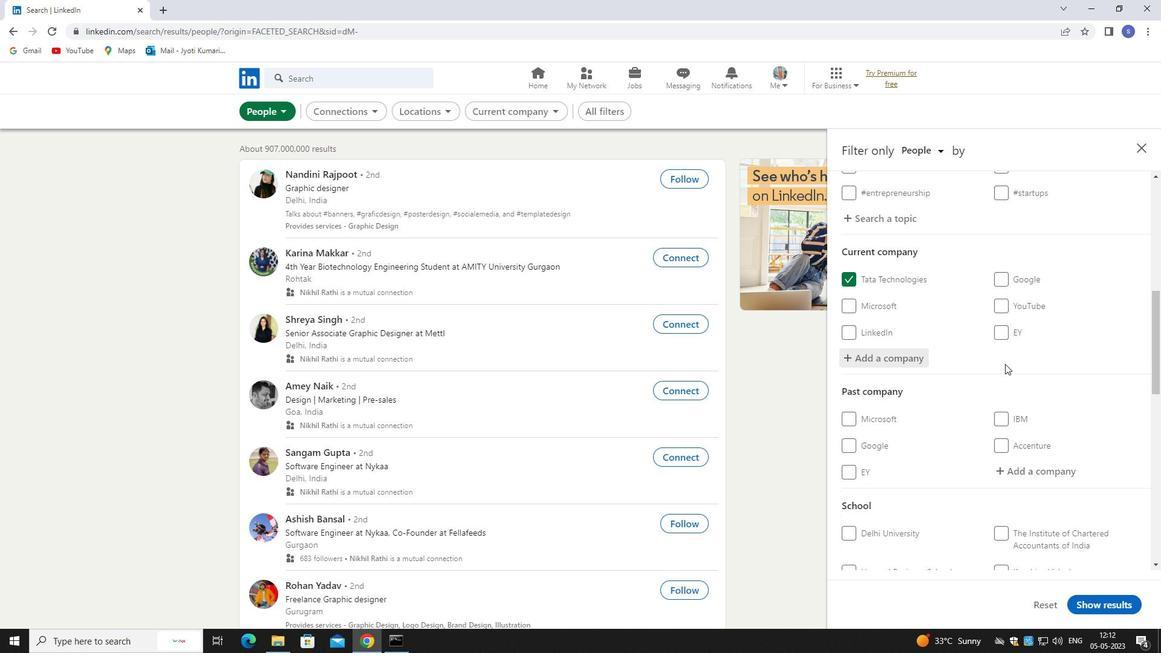 
Action: Mouse scrolled (1005, 363) with delta (0, 0)
Screenshot: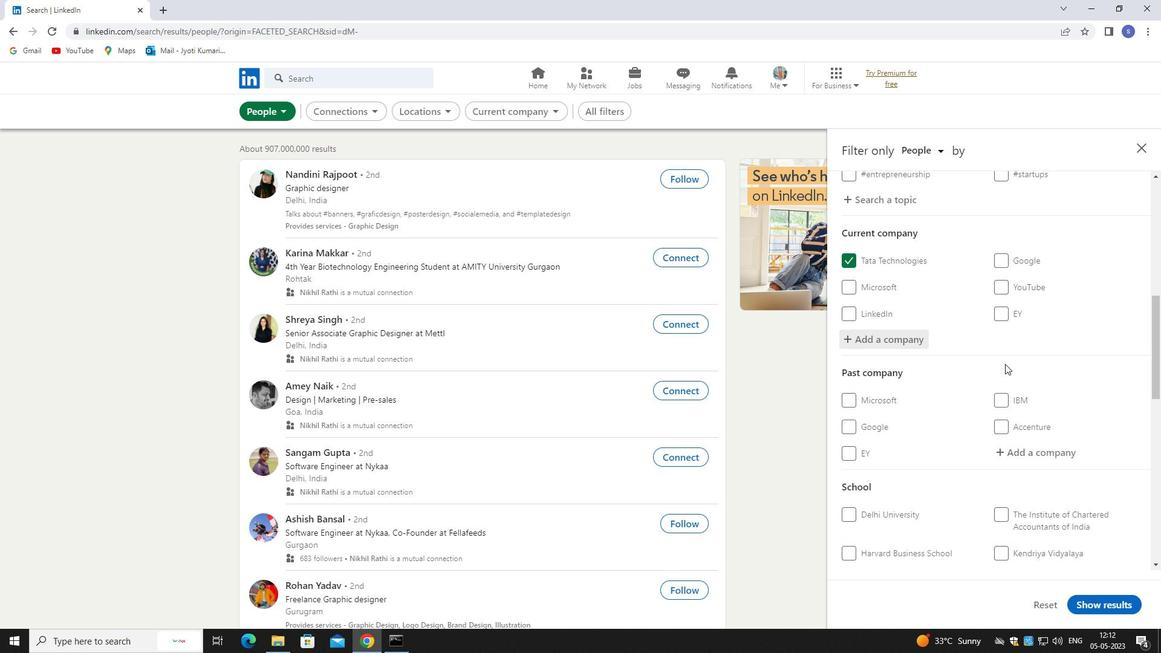 
Action: Mouse scrolled (1005, 363) with delta (0, 0)
Screenshot: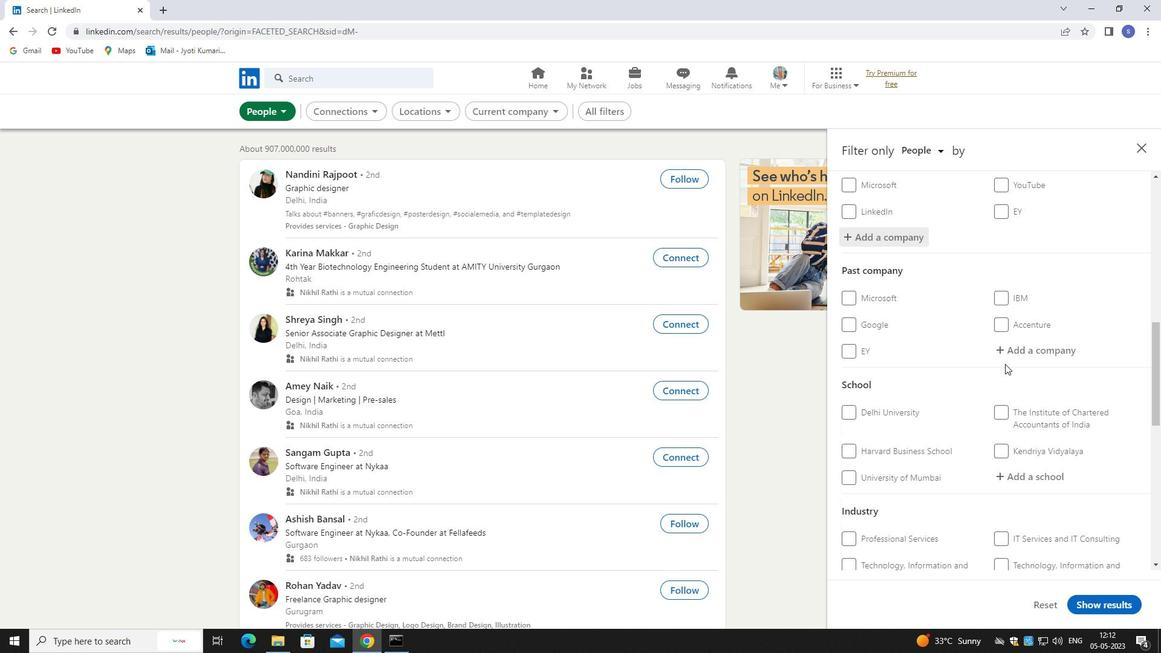 
Action: Mouse moved to (1013, 419)
Screenshot: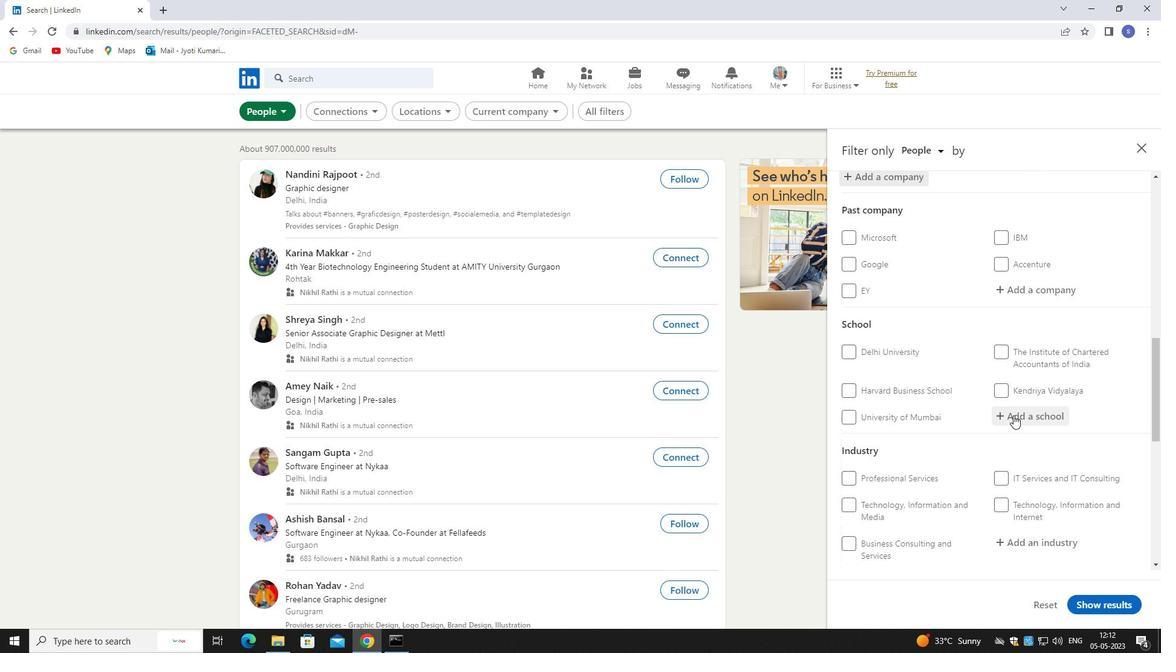 
Action: Mouse pressed left at (1013, 419)
Screenshot: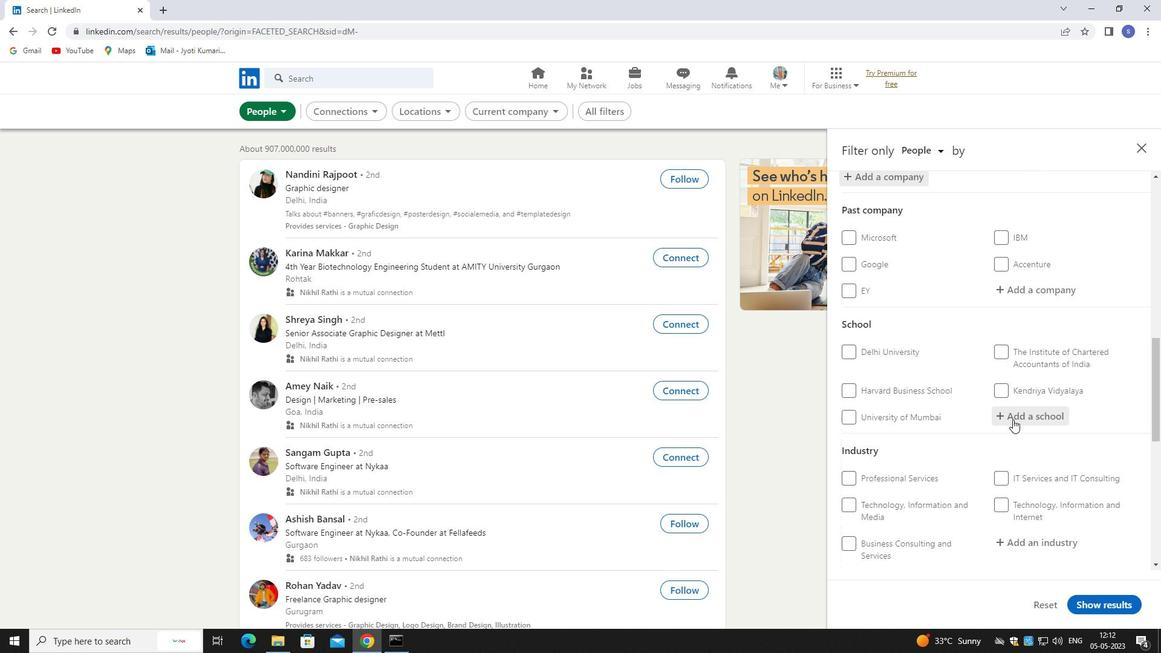 
Action: Key pressed visva<Key.space>v<Key.backspace>bhart<Key.backspace>
Screenshot: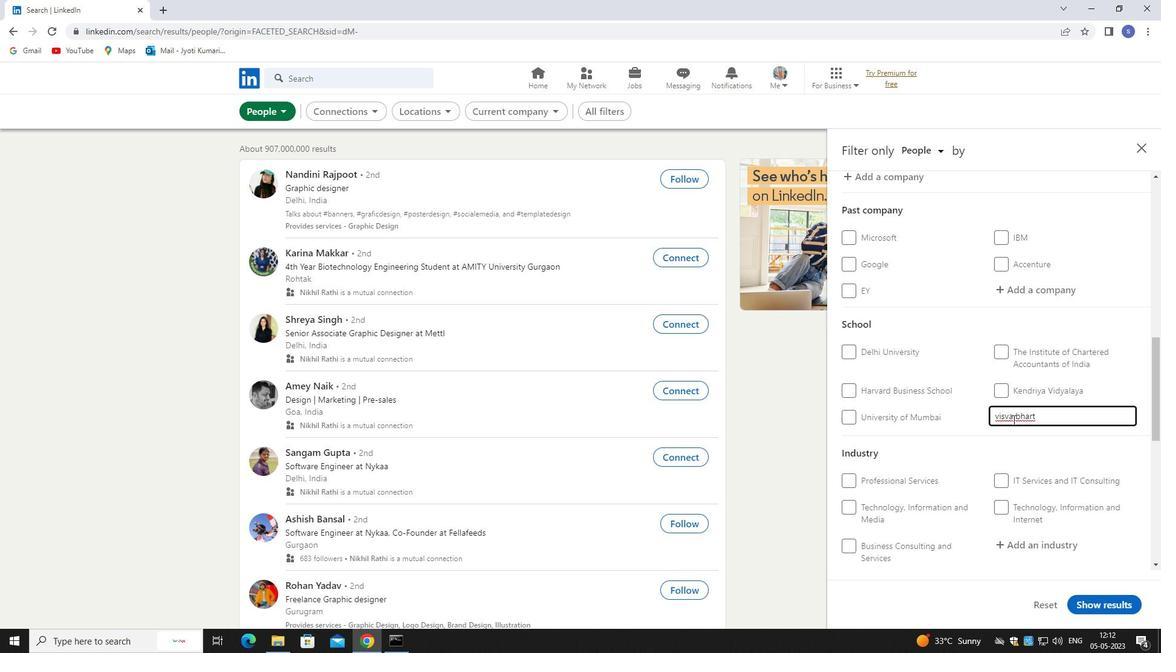 
Action: Mouse moved to (987, 442)
Screenshot: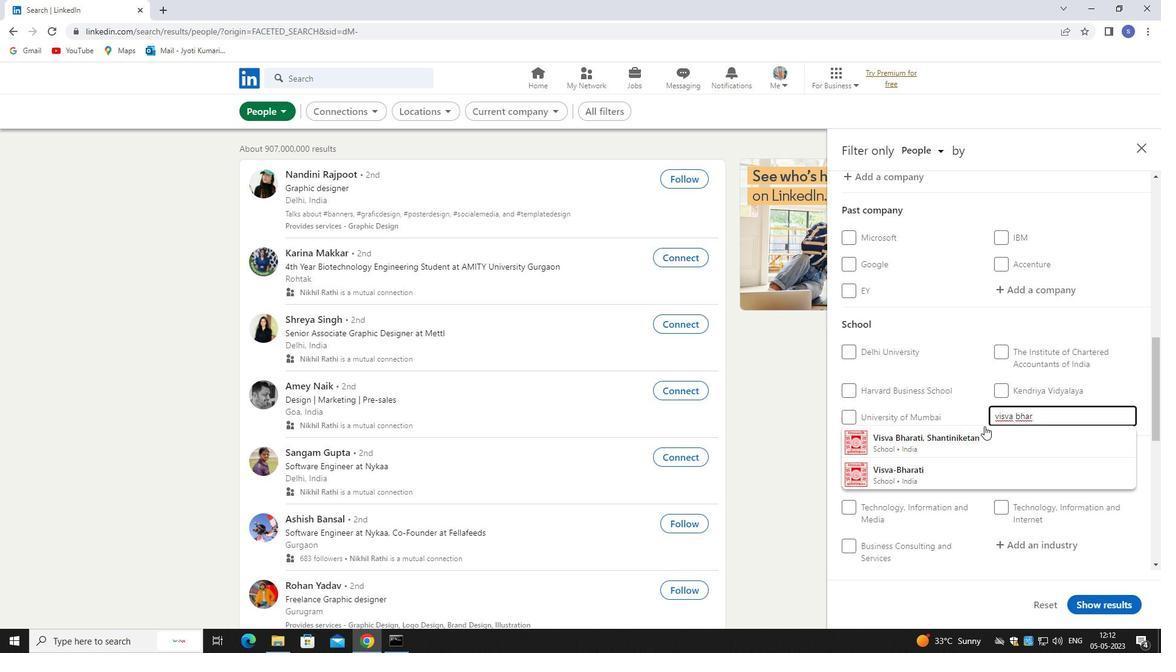 
Action: Mouse pressed left at (987, 442)
Screenshot: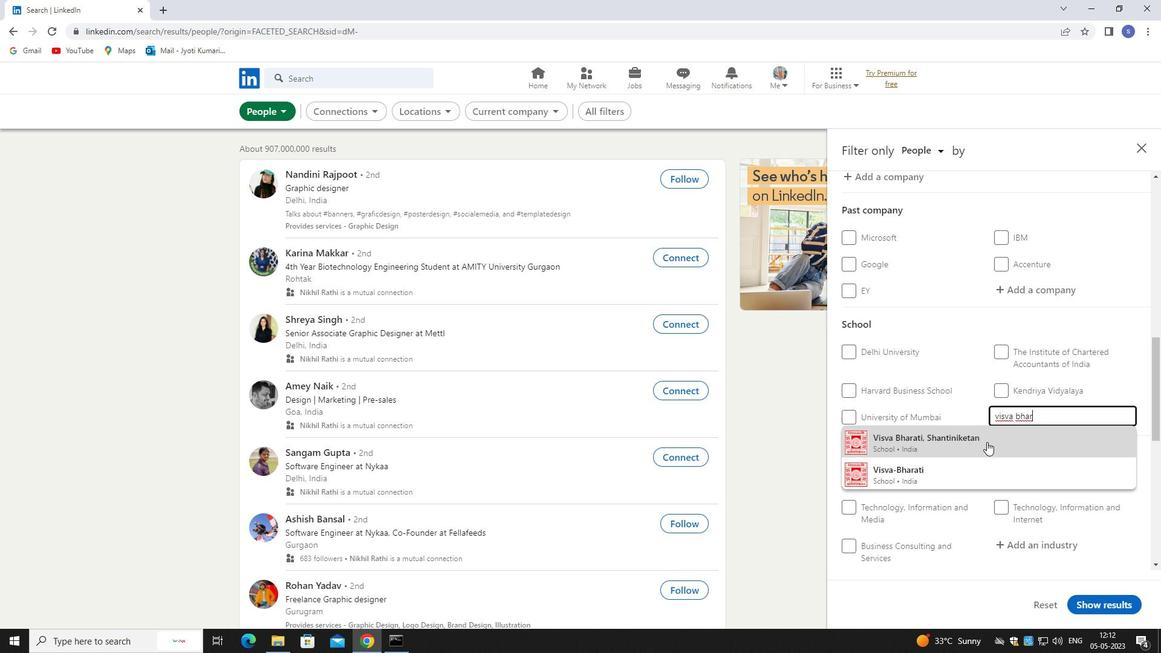 
Action: Mouse moved to (988, 444)
Screenshot: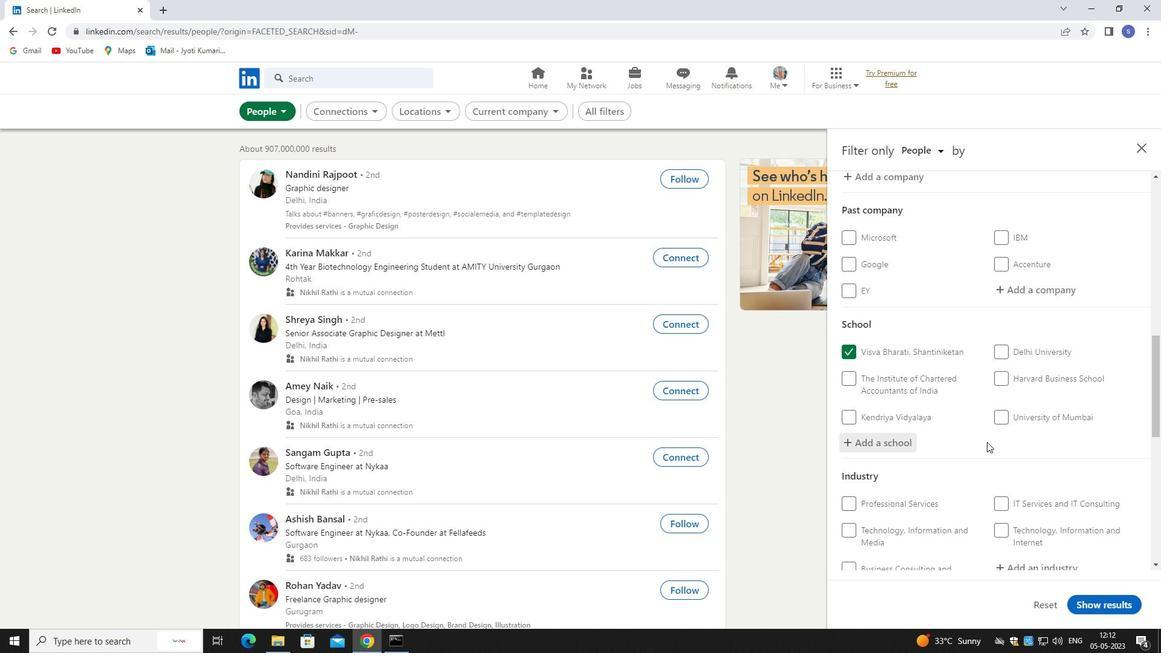 
Action: Mouse scrolled (988, 444) with delta (0, 0)
Screenshot: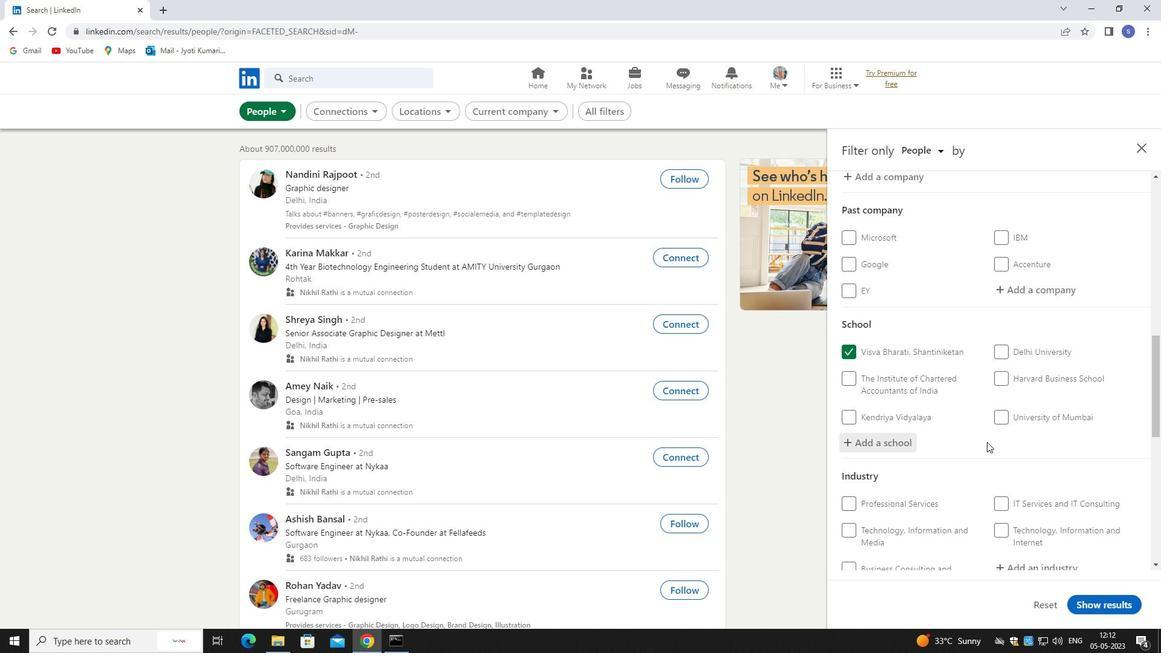 
Action: Mouse moved to (989, 445)
Screenshot: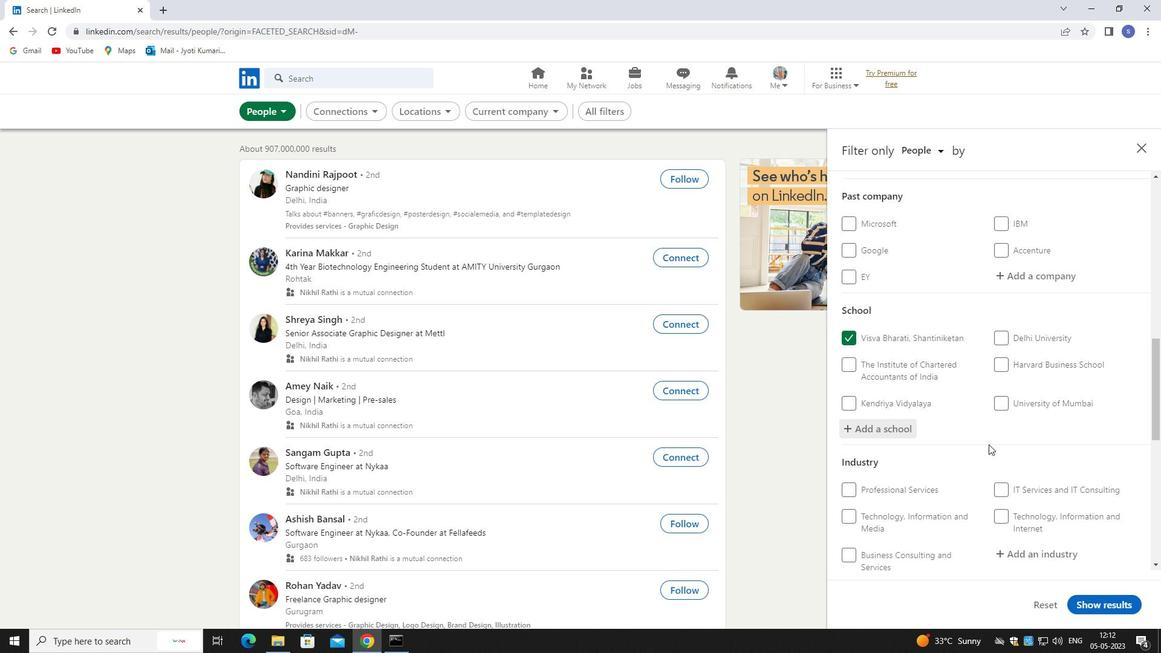 
Action: Mouse scrolled (989, 444) with delta (0, 0)
Screenshot: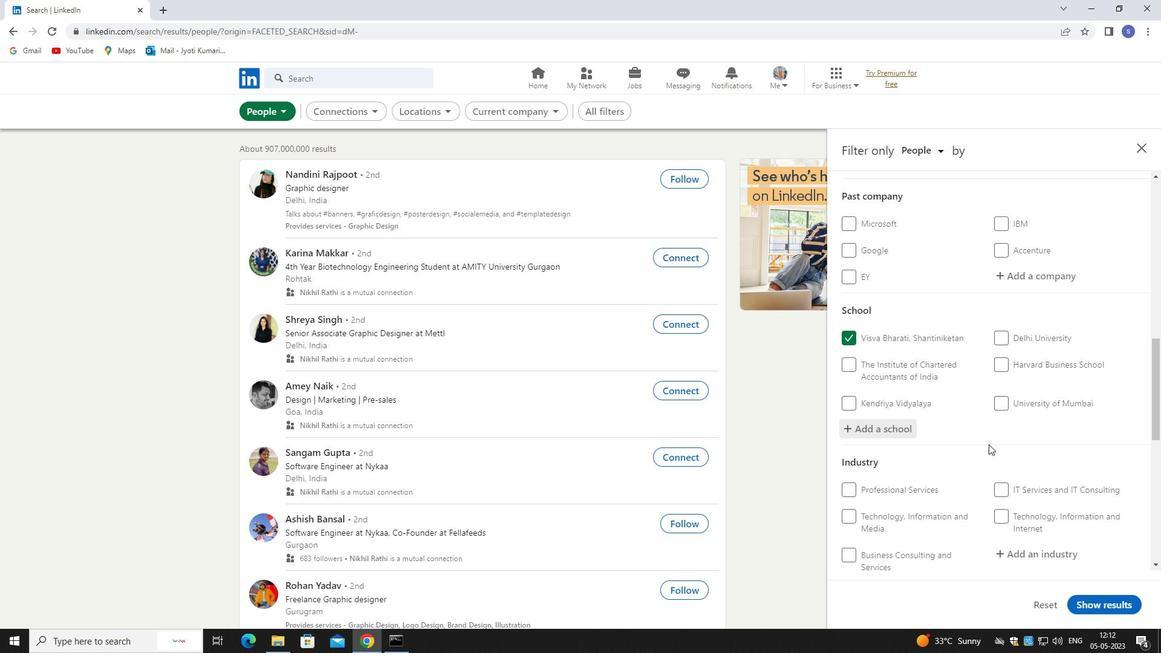 
Action: Mouse moved to (1023, 445)
Screenshot: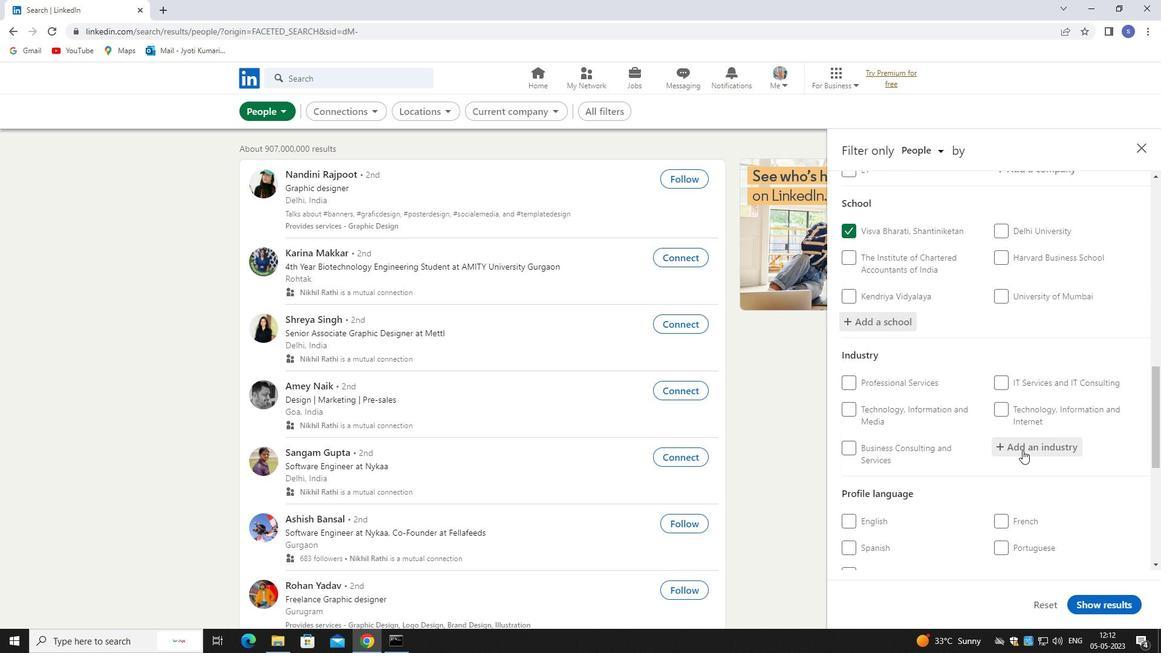 
Action: Mouse pressed left at (1023, 445)
Screenshot: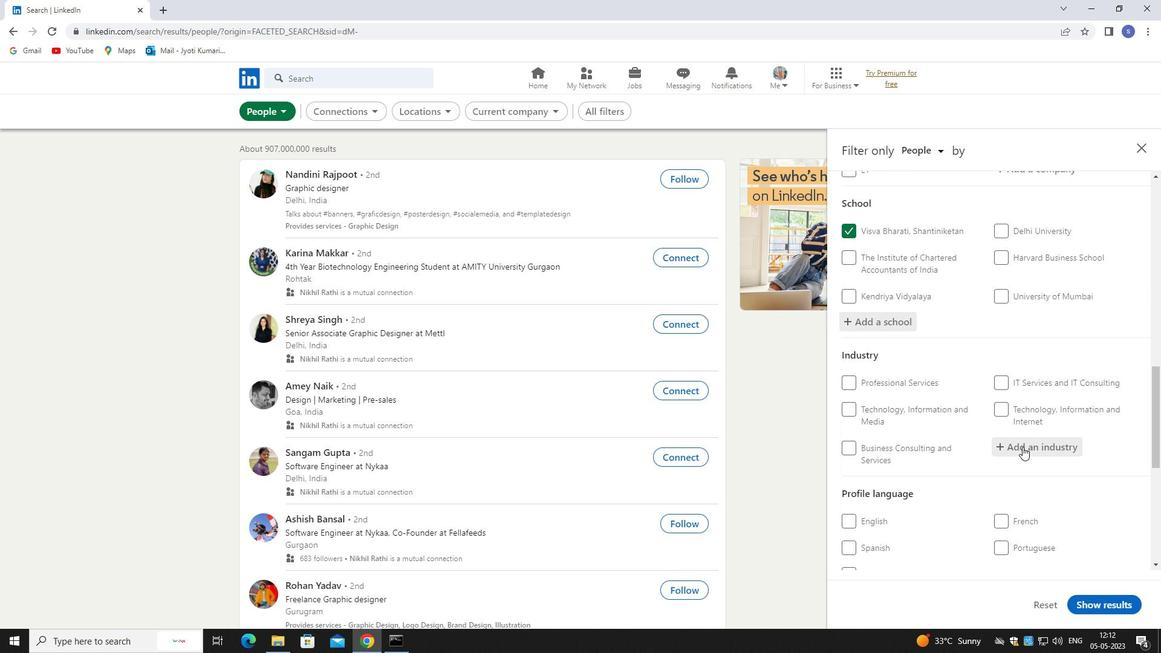 
Action: Mouse moved to (1023, 445)
Screenshot: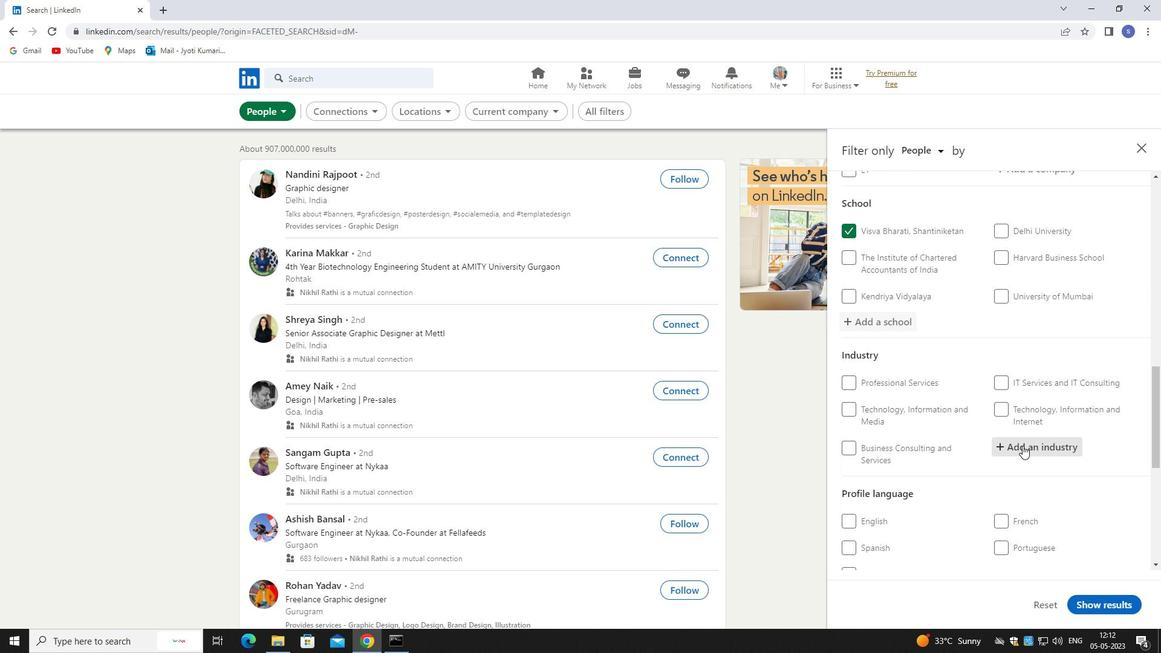 
Action: Key pressed biomass
Screenshot: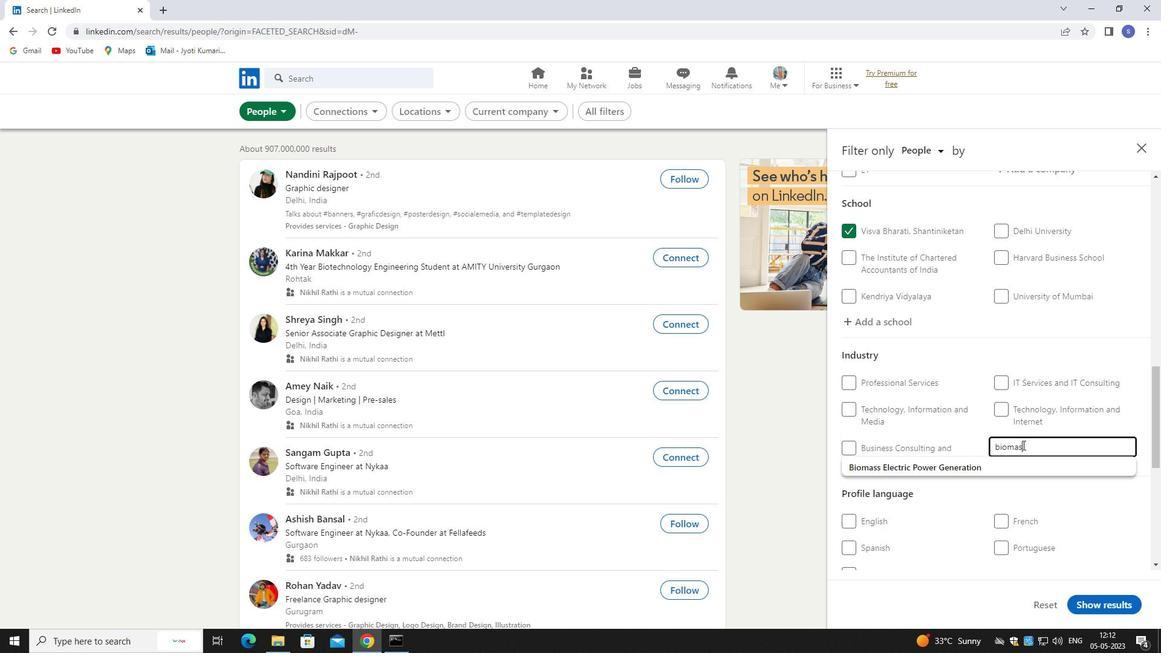 
Action: Mouse moved to (1005, 468)
Screenshot: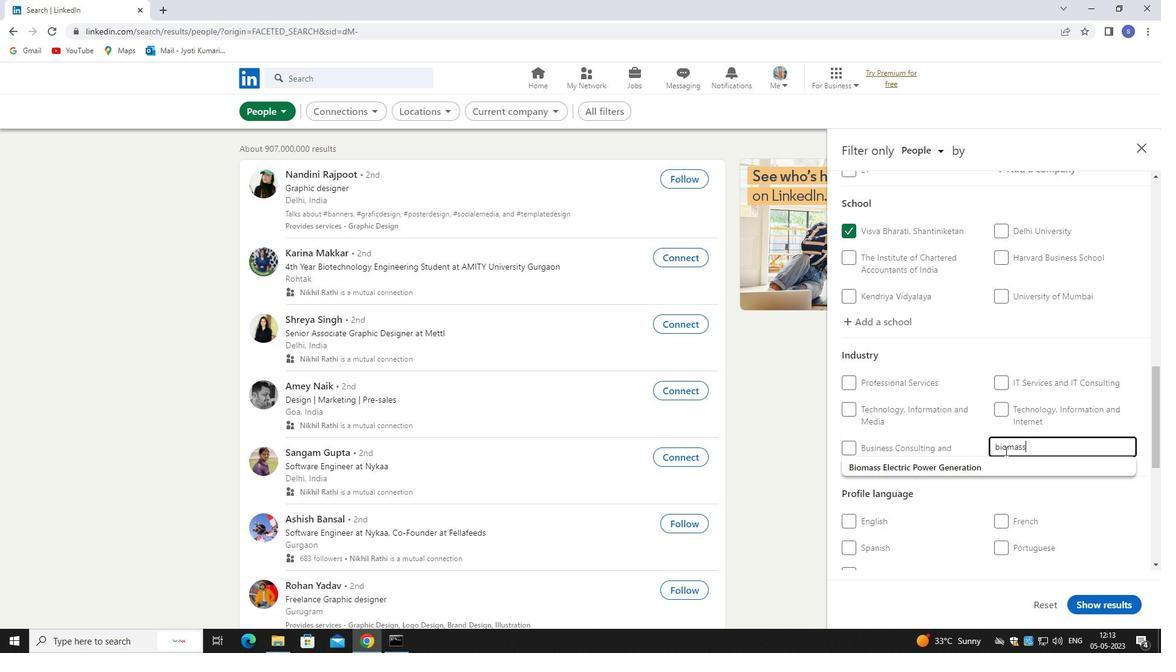 
Action: Mouse pressed left at (1005, 468)
Screenshot: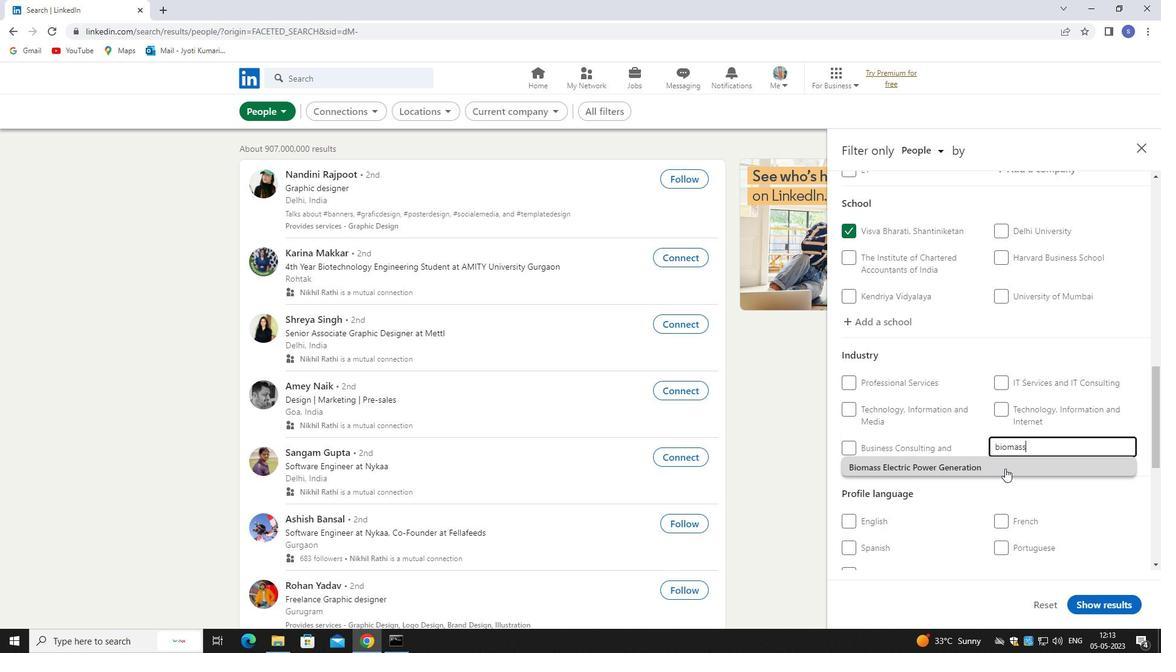 
Action: Mouse moved to (1005, 468)
Screenshot: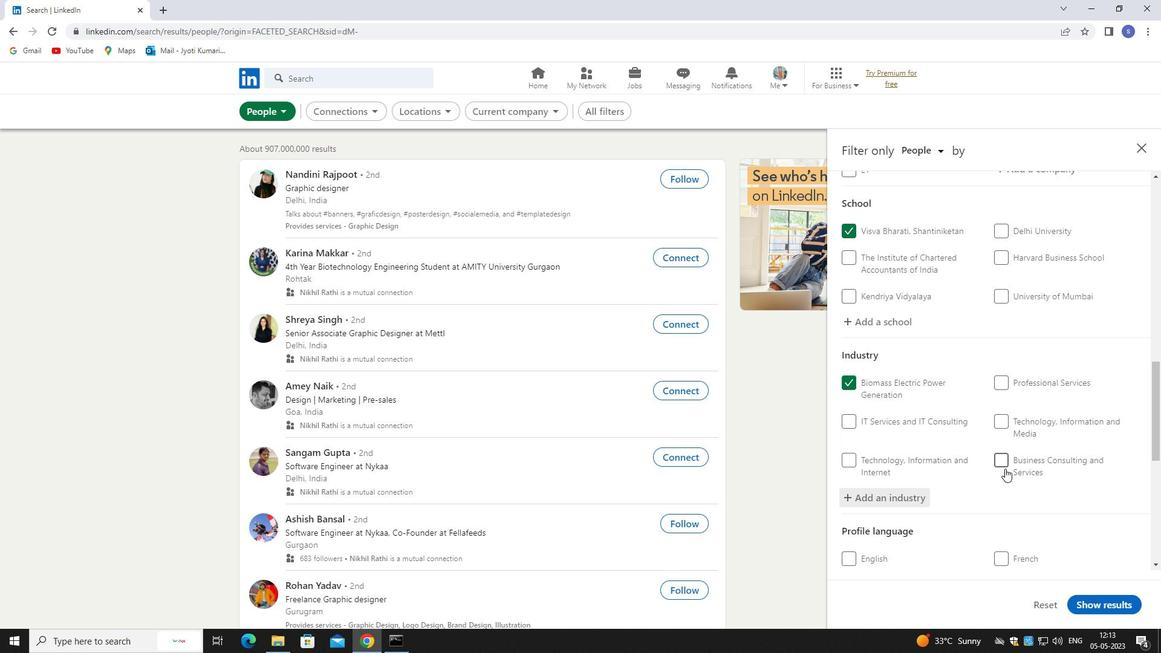 
Action: Mouse scrolled (1005, 468) with delta (0, 0)
Screenshot: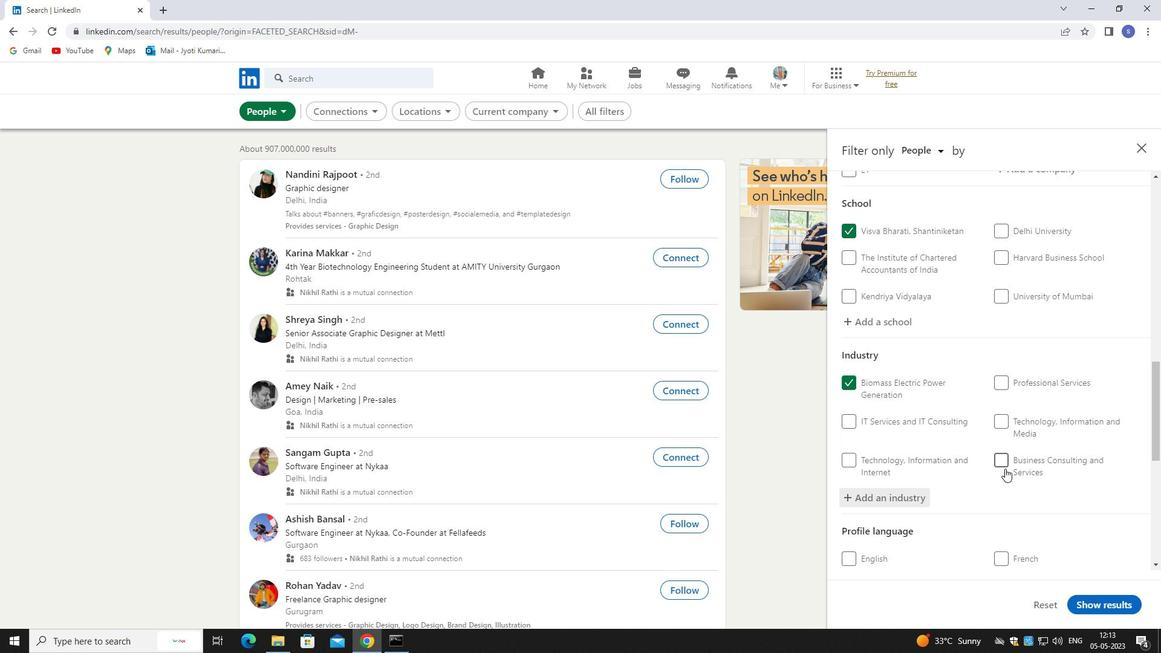 
Action: Mouse scrolled (1005, 468) with delta (0, 0)
Screenshot: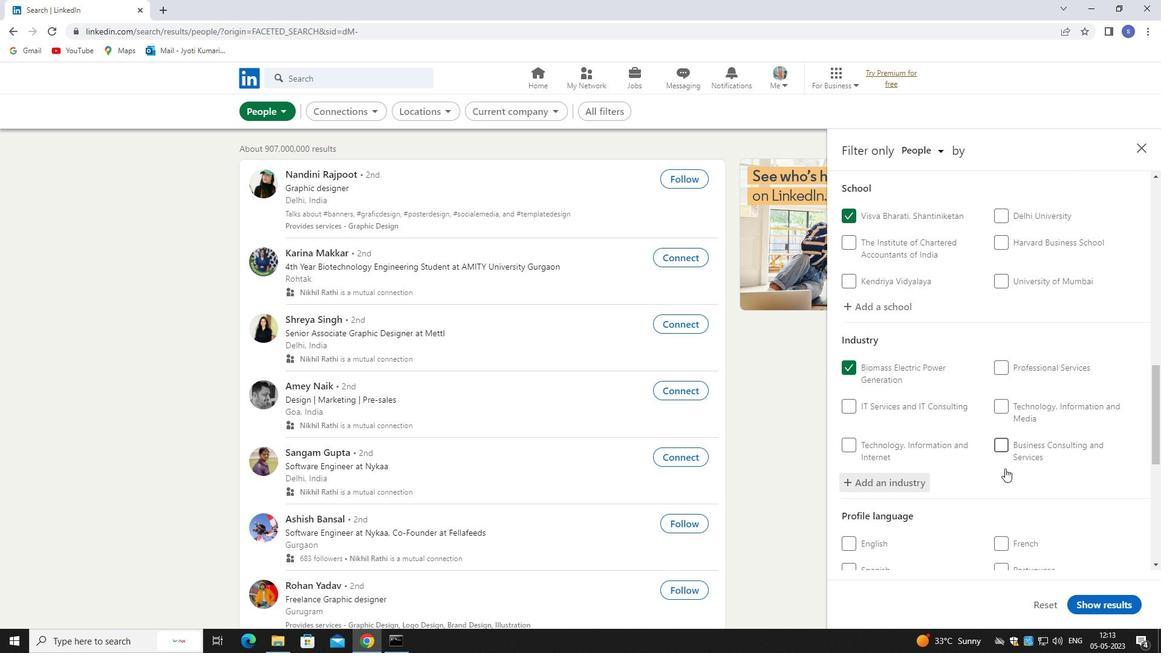 
Action: Mouse moved to (1009, 470)
Screenshot: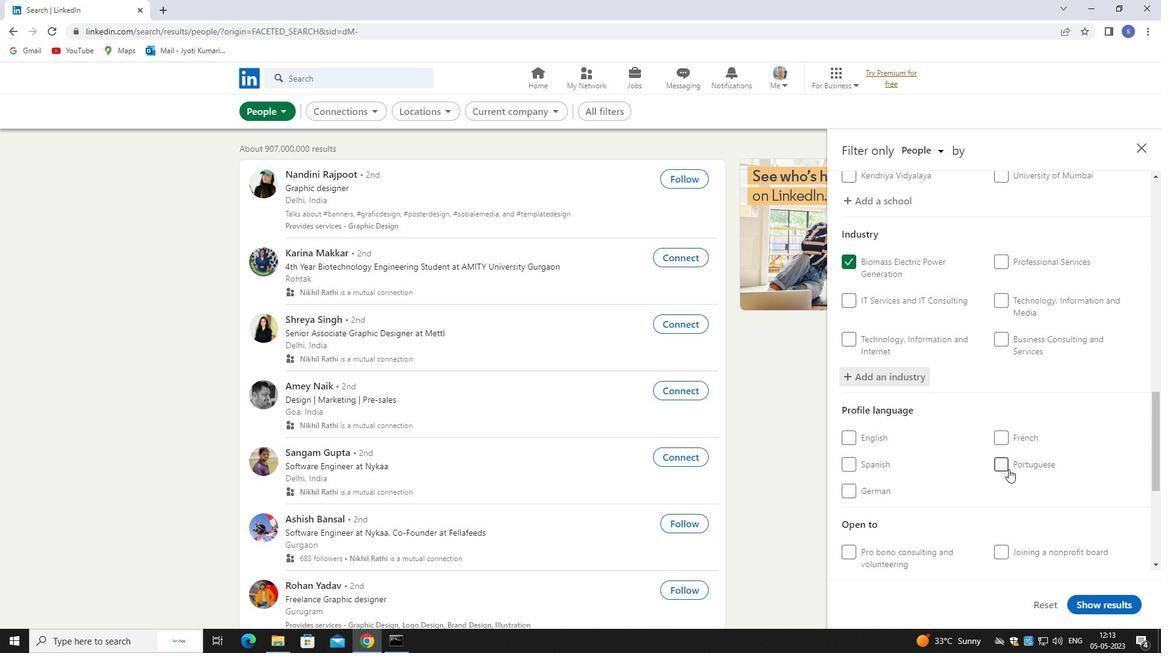 
Action: Mouse scrolled (1009, 469) with delta (0, 0)
Screenshot: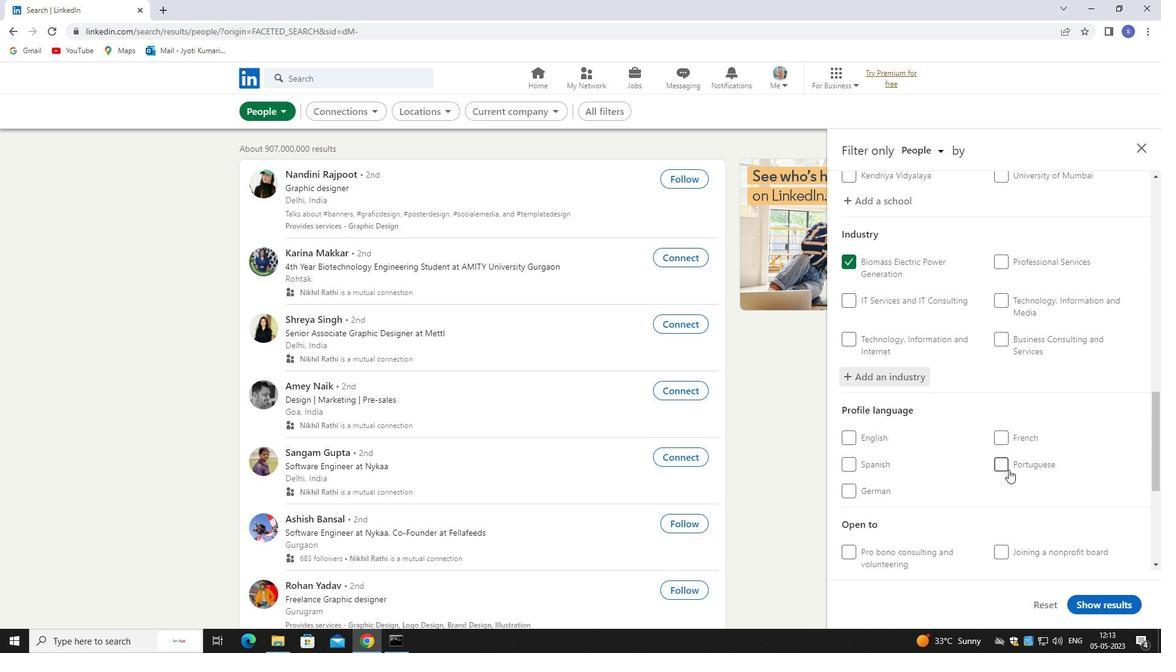 
Action: Mouse moved to (1000, 378)
Screenshot: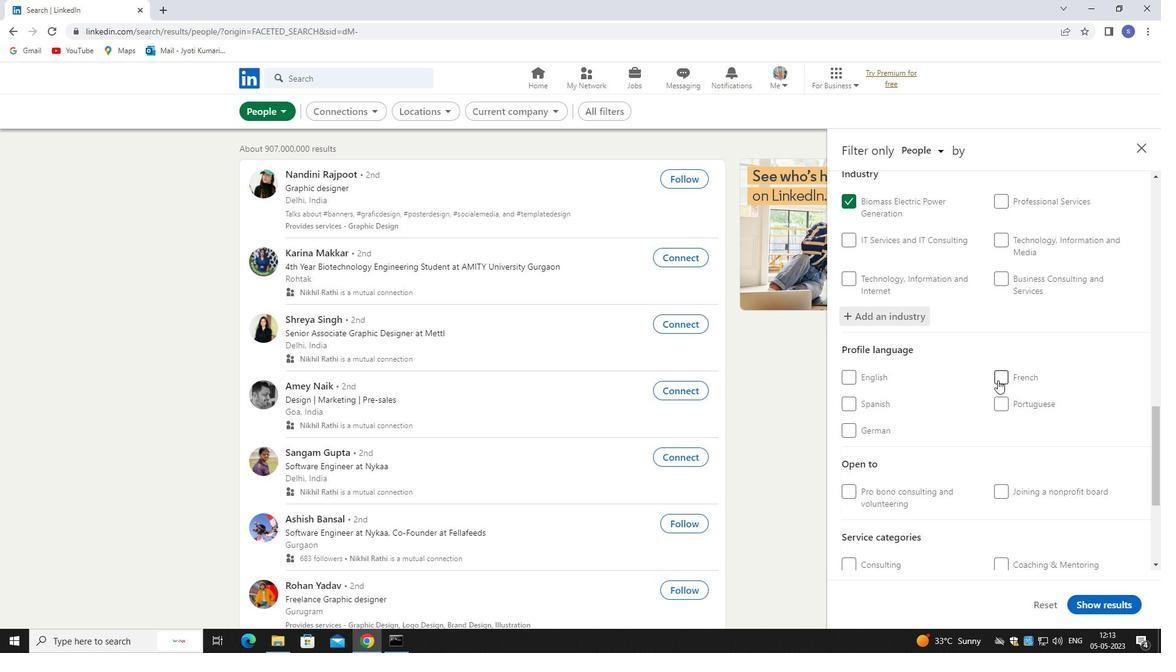 
Action: Mouse pressed left at (1000, 378)
Screenshot: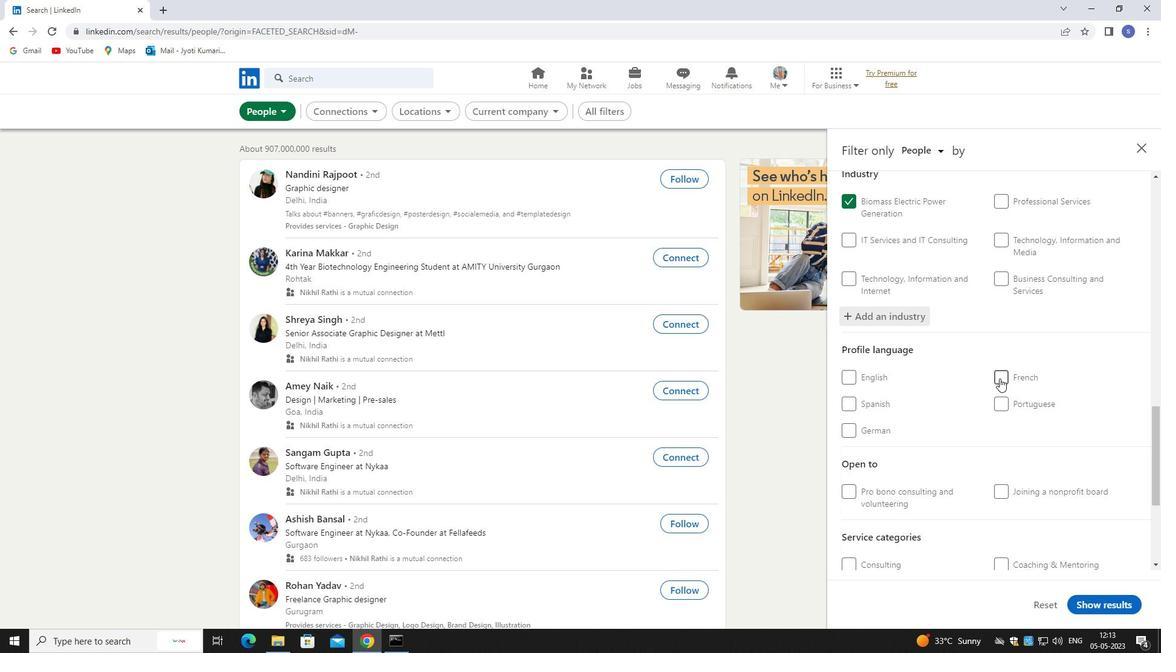 
Action: Mouse moved to (1003, 402)
Screenshot: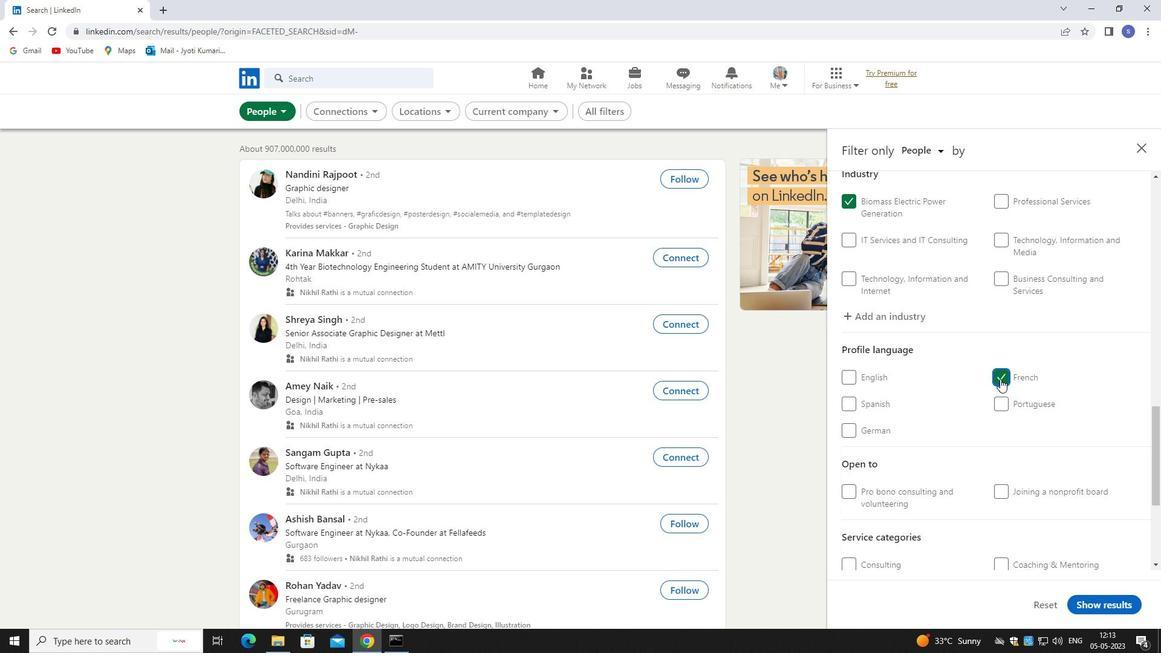 
Action: Mouse scrolled (1003, 402) with delta (0, 0)
Screenshot: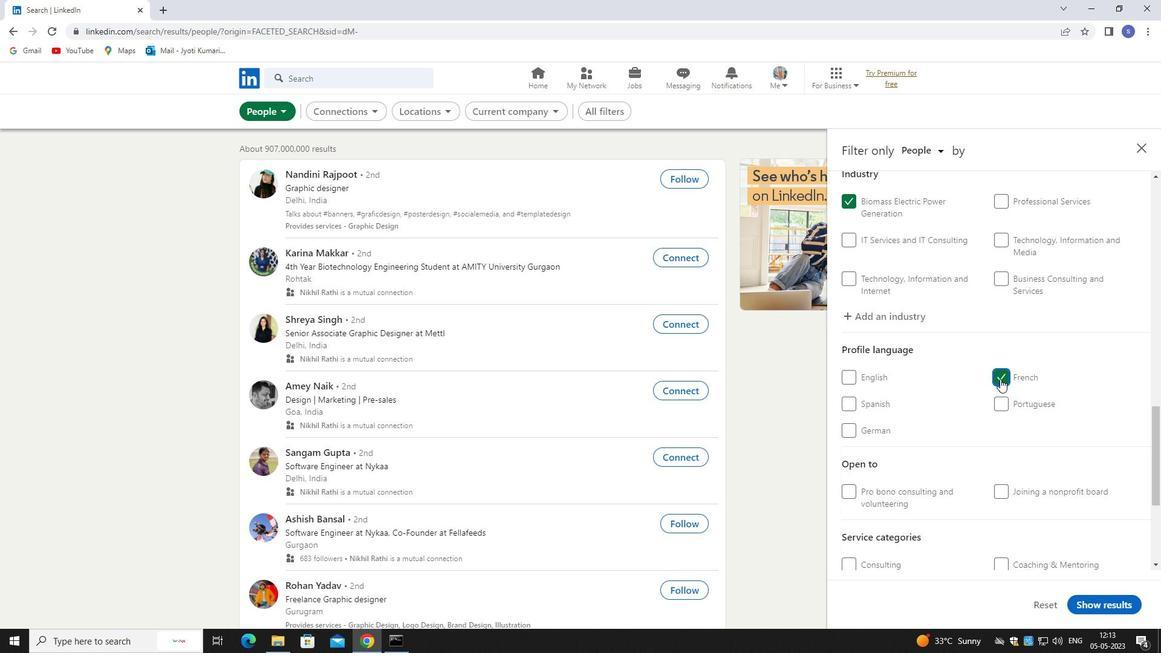 
Action: Mouse moved to (1003, 407)
Screenshot: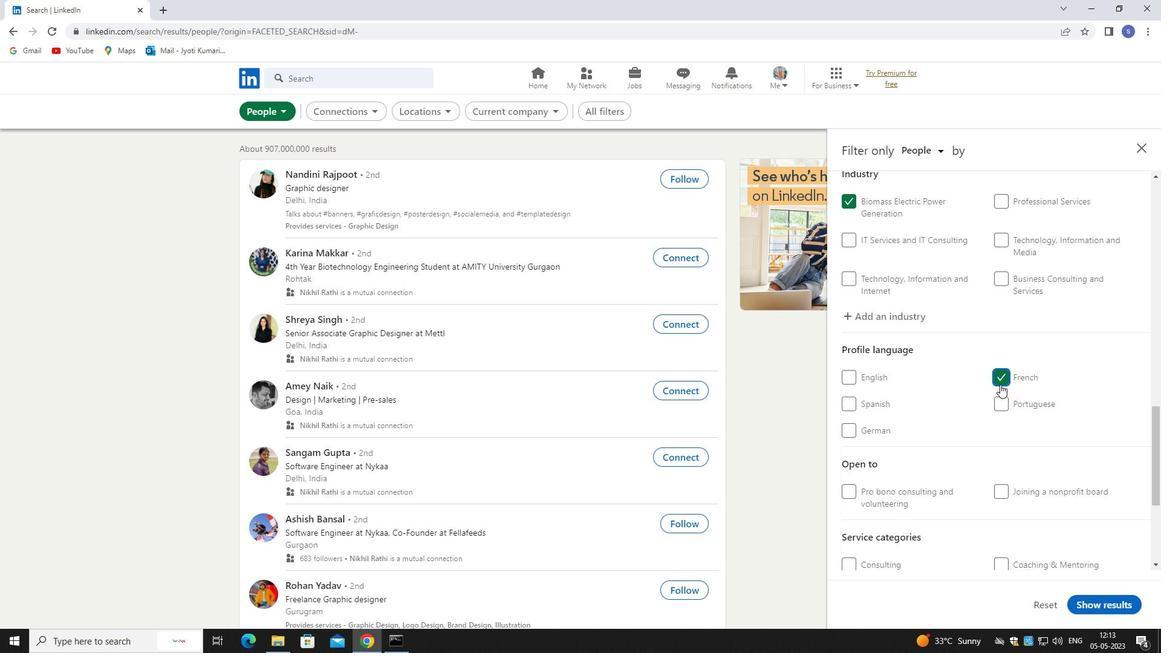 
Action: Mouse scrolled (1003, 406) with delta (0, 0)
Screenshot: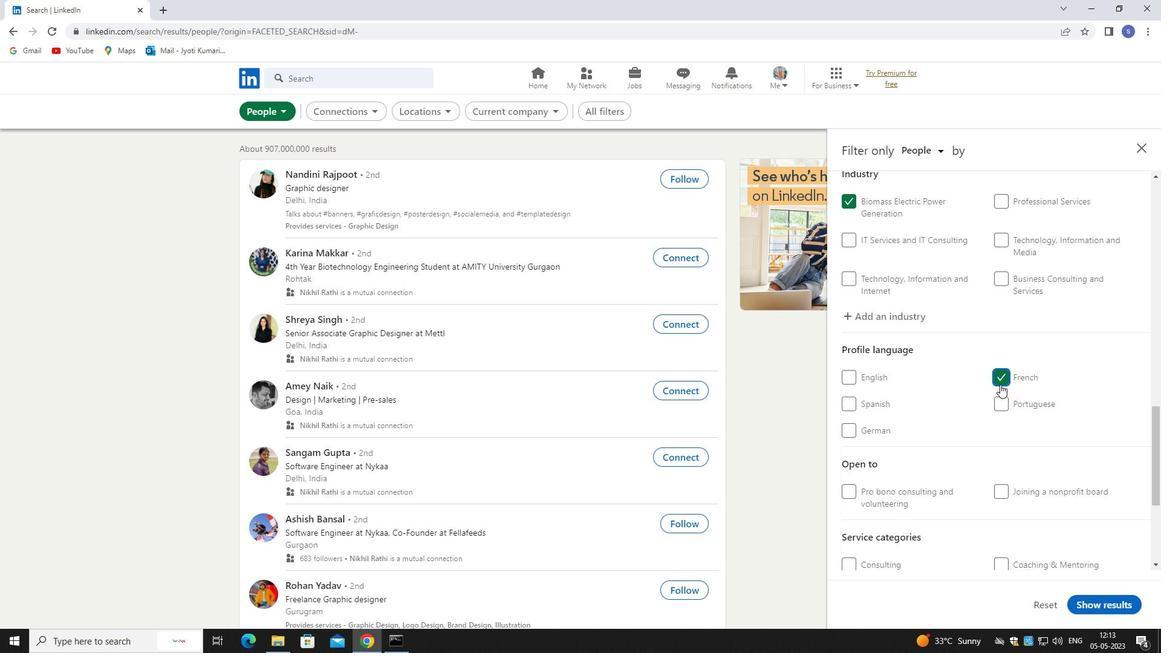 
Action: Mouse moved to (1004, 410)
Screenshot: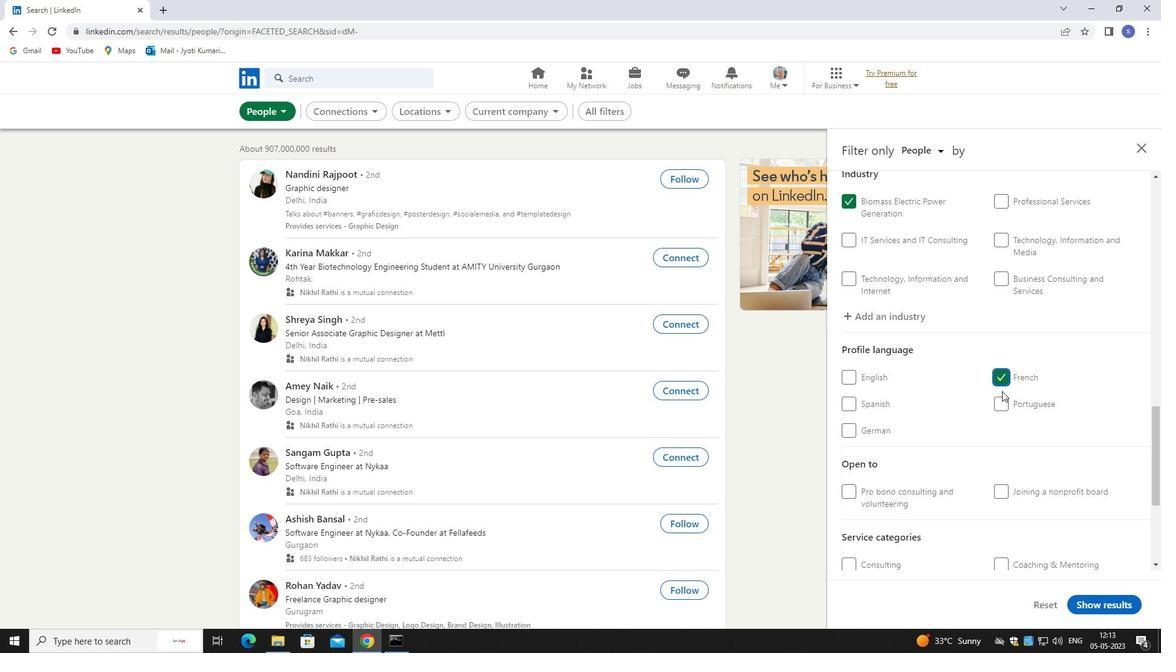 
Action: Mouse scrolled (1004, 410) with delta (0, 0)
Screenshot: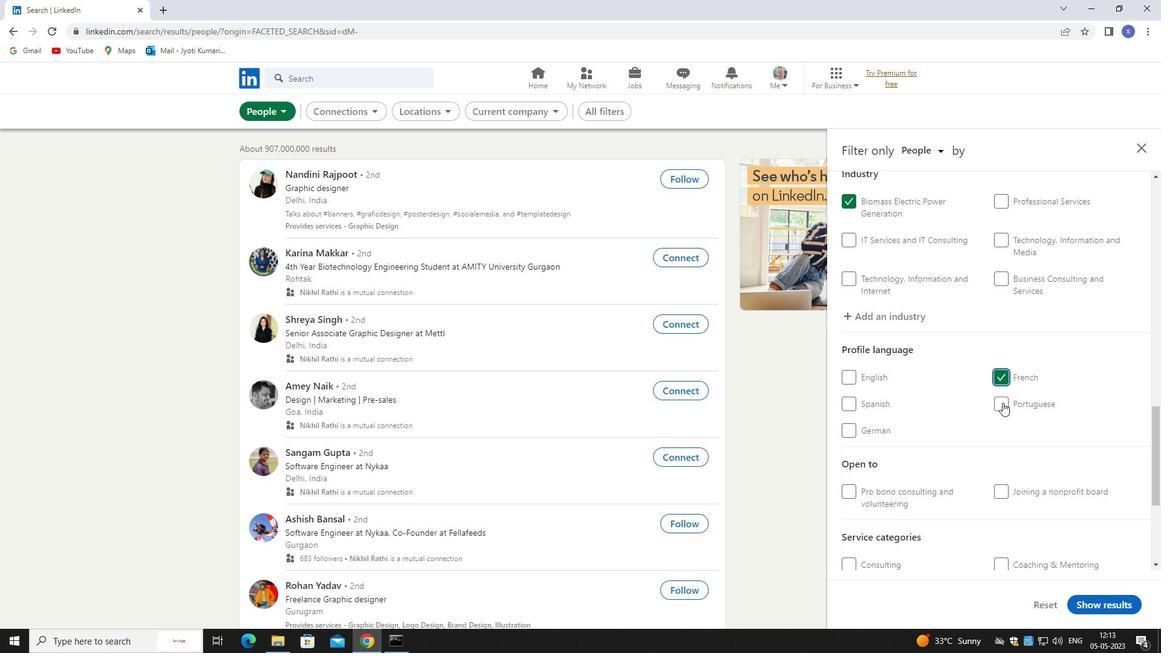 
Action: Mouse moved to (1033, 437)
Screenshot: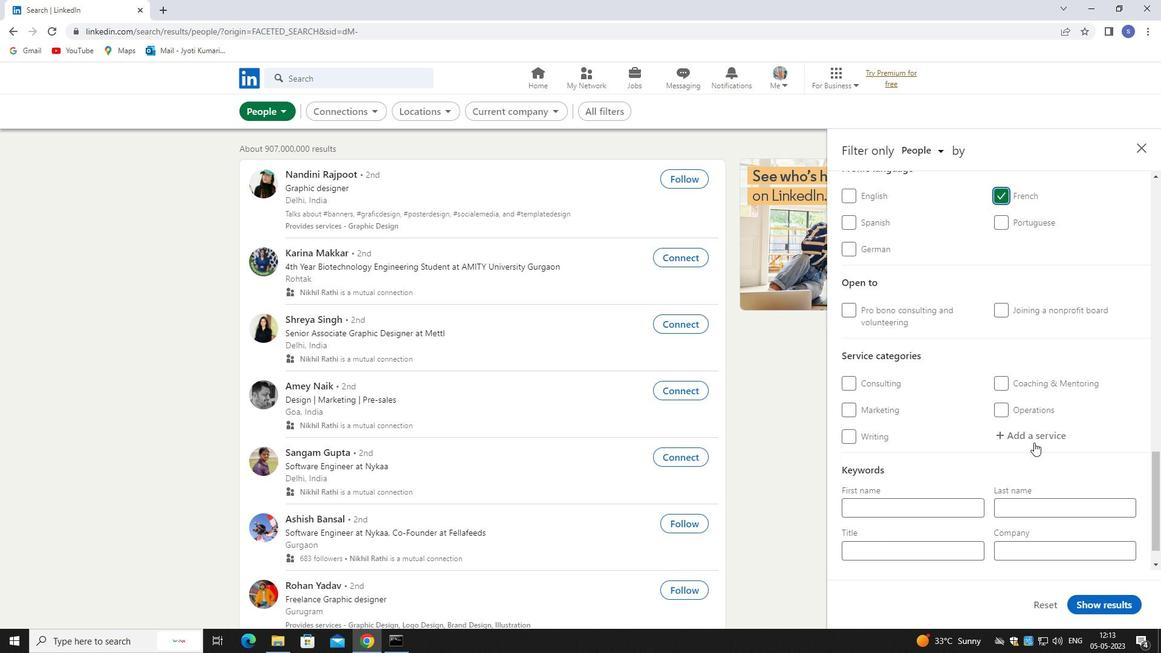 
Action: Mouse pressed left at (1033, 437)
Screenshot: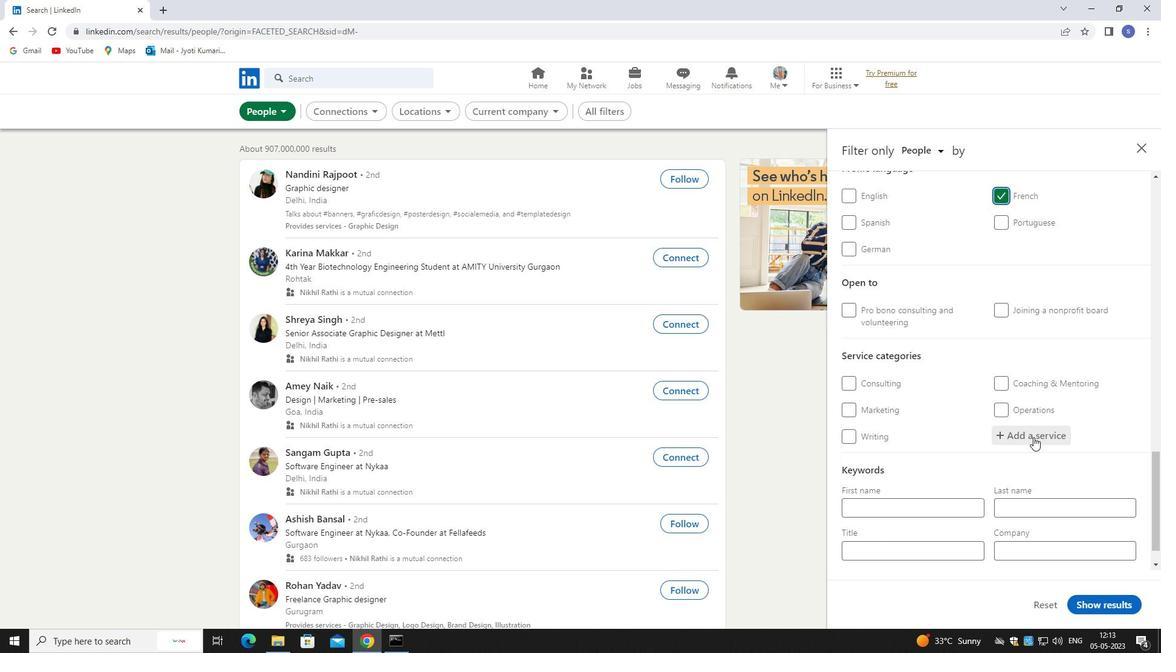 
Action: Mouse moved to (1033, 439)
Screenshot: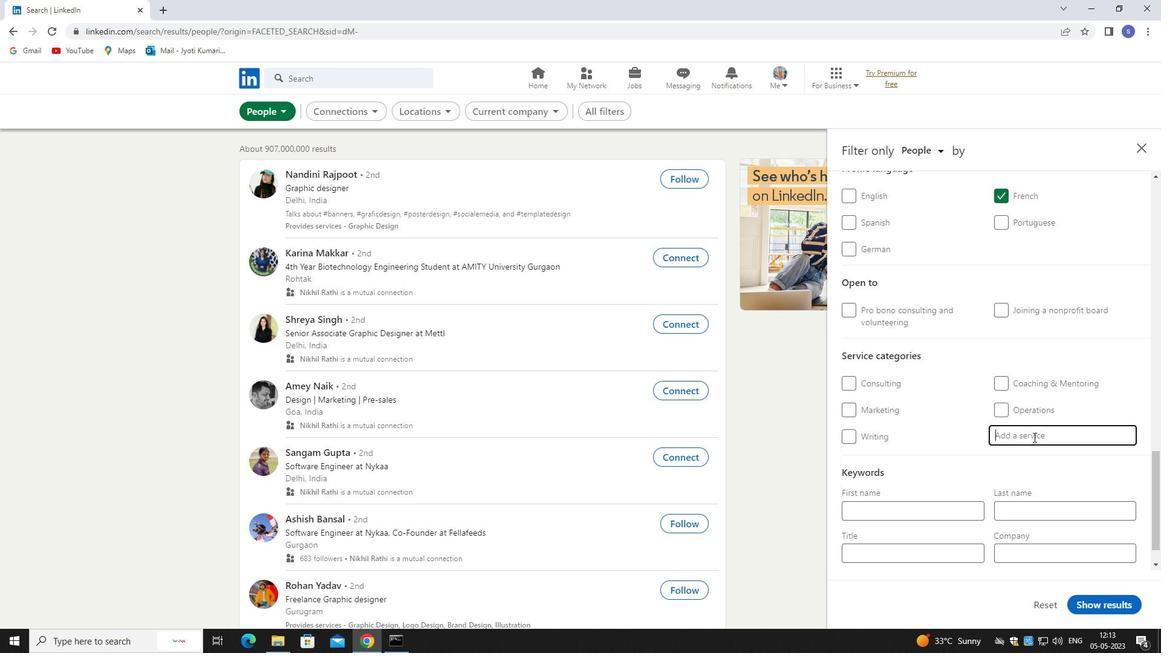 
Action: Key pressed copyw
Screenshot: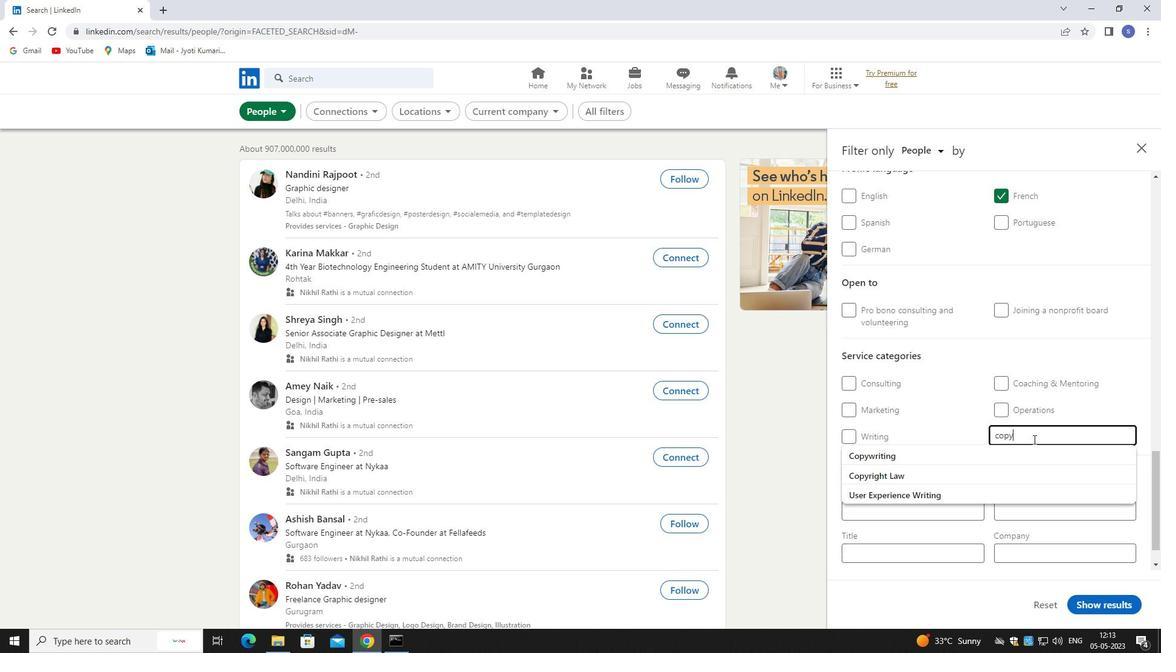 
Action: Mouse moved to (1079, 453)
Screenshot: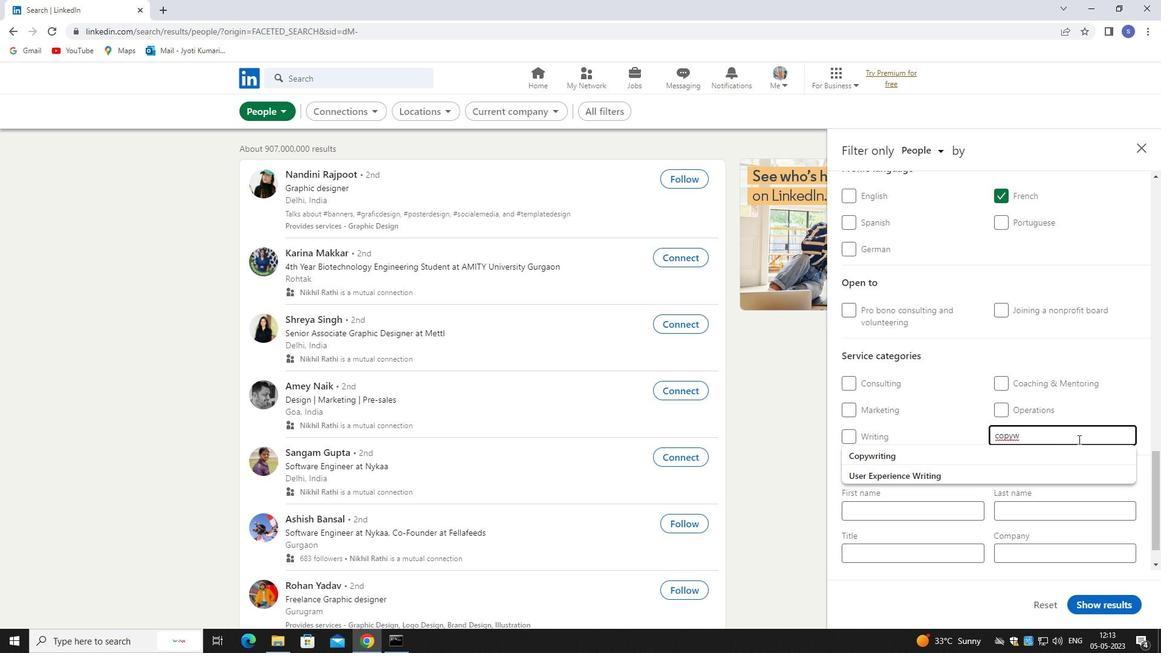 
Action: Mouse pressed left at (1079, 453)
Screenshot: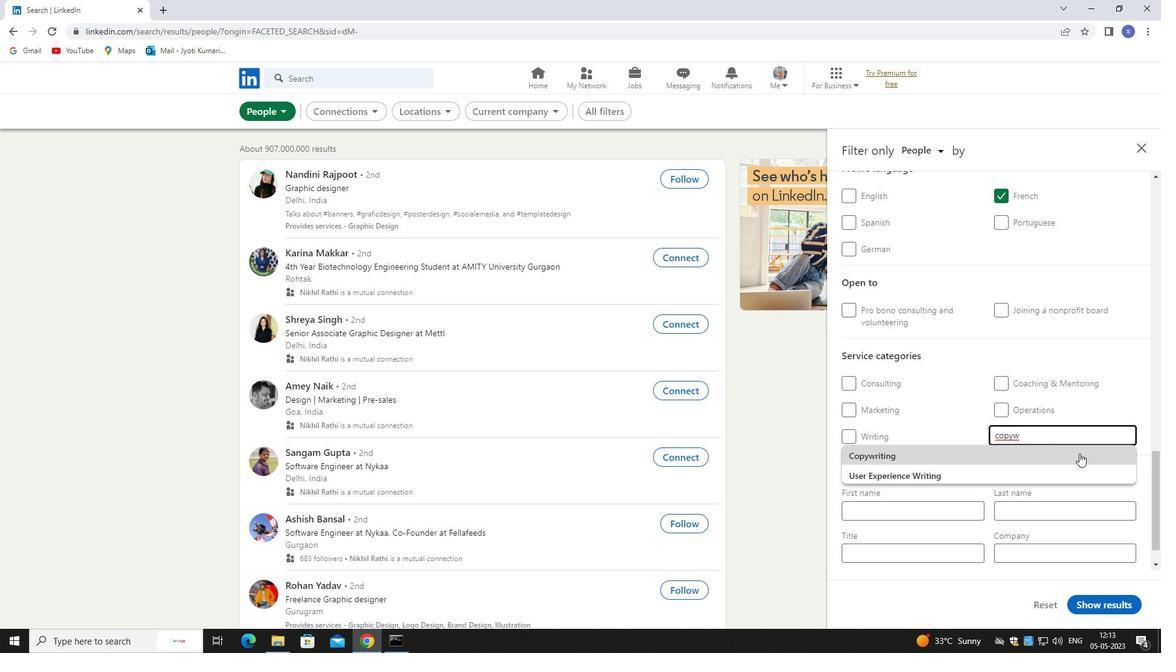 
Action: Mouse moved to (1078, 453)
Screenshot: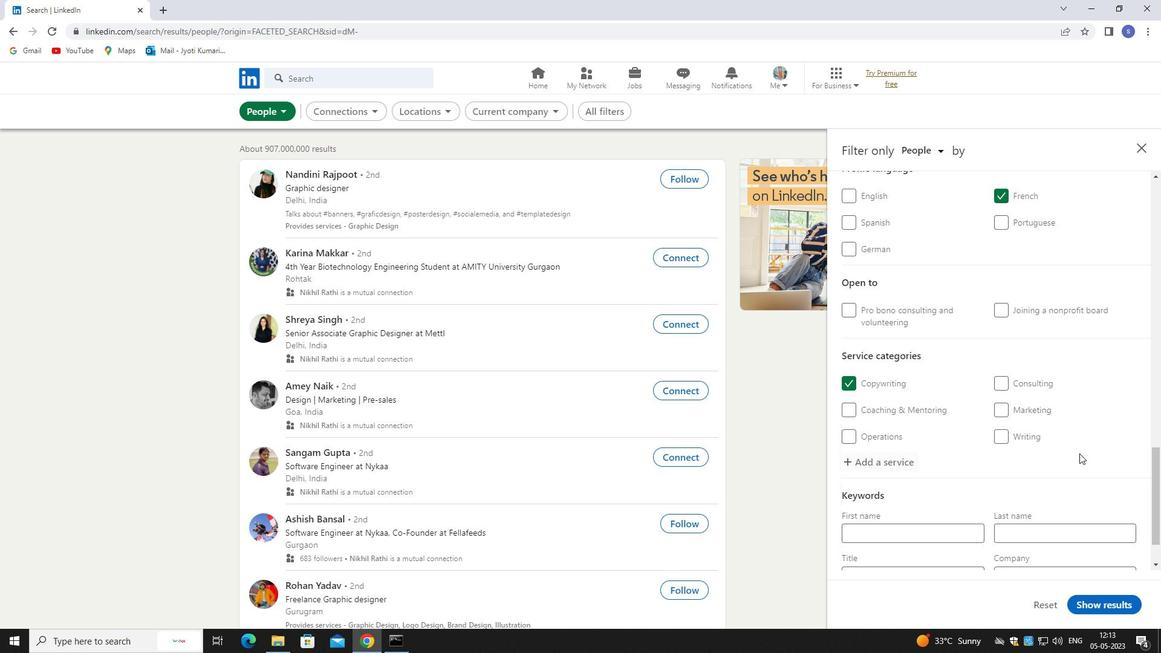 
Action: Mouse scrolled (1078, 453) with delta (0, 0)
Screenshot: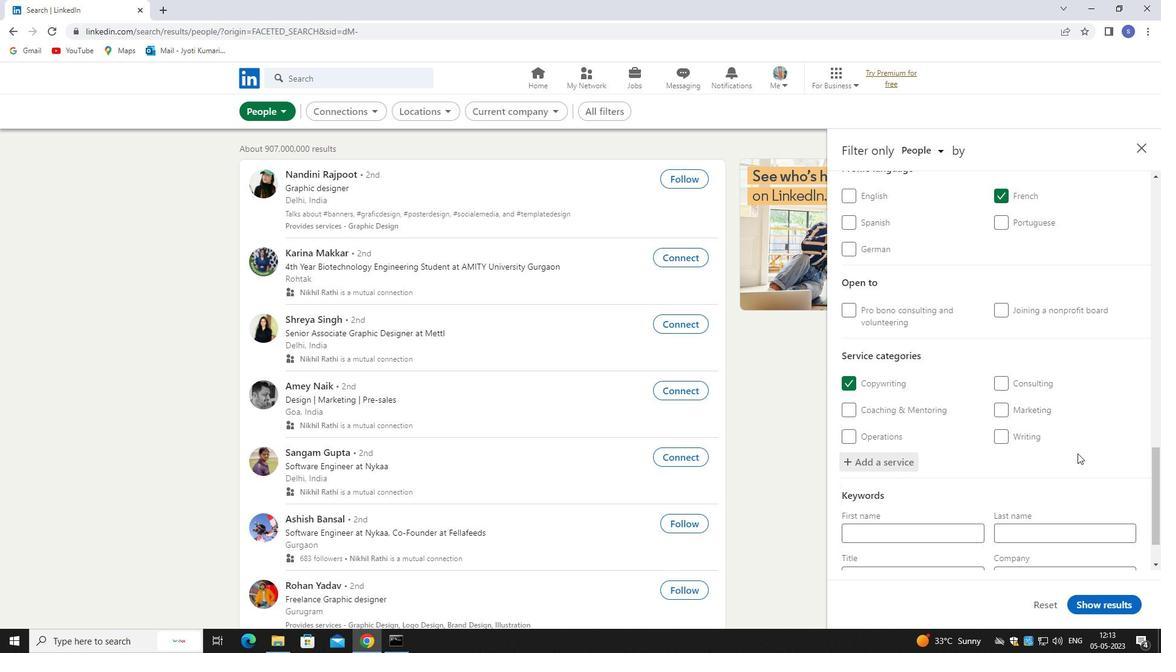 
Action: Mouse scrolled (1078, 453) with delta (0, 0)
Screenshot: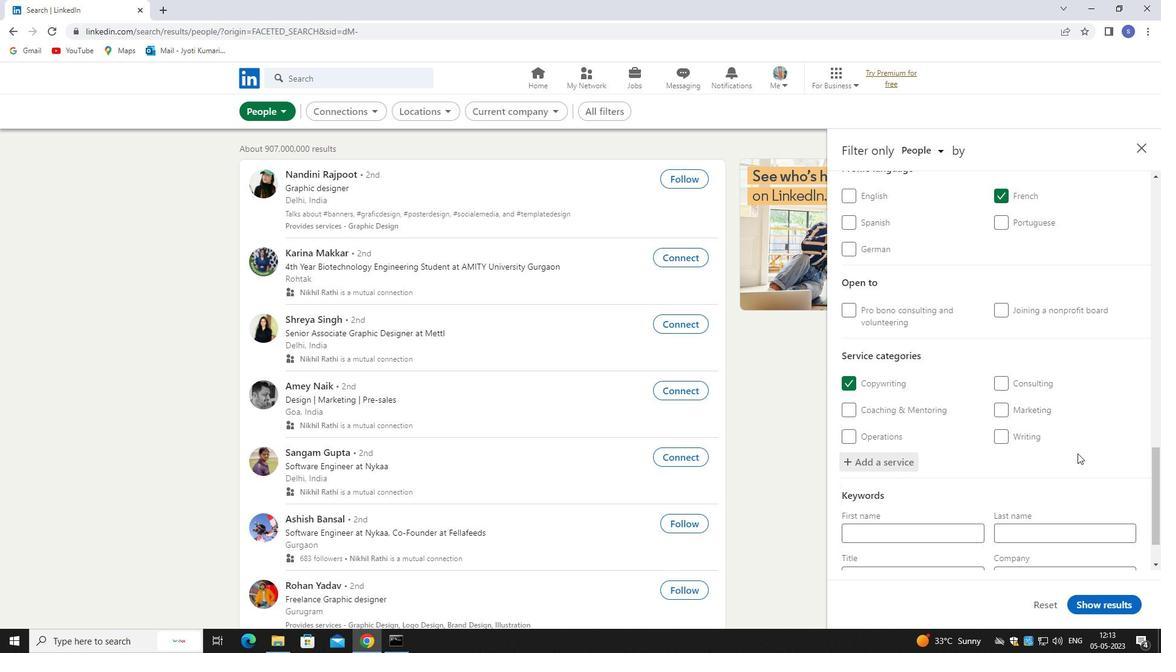 
Action: Mouse moved to (1078, 453)
Screenshot: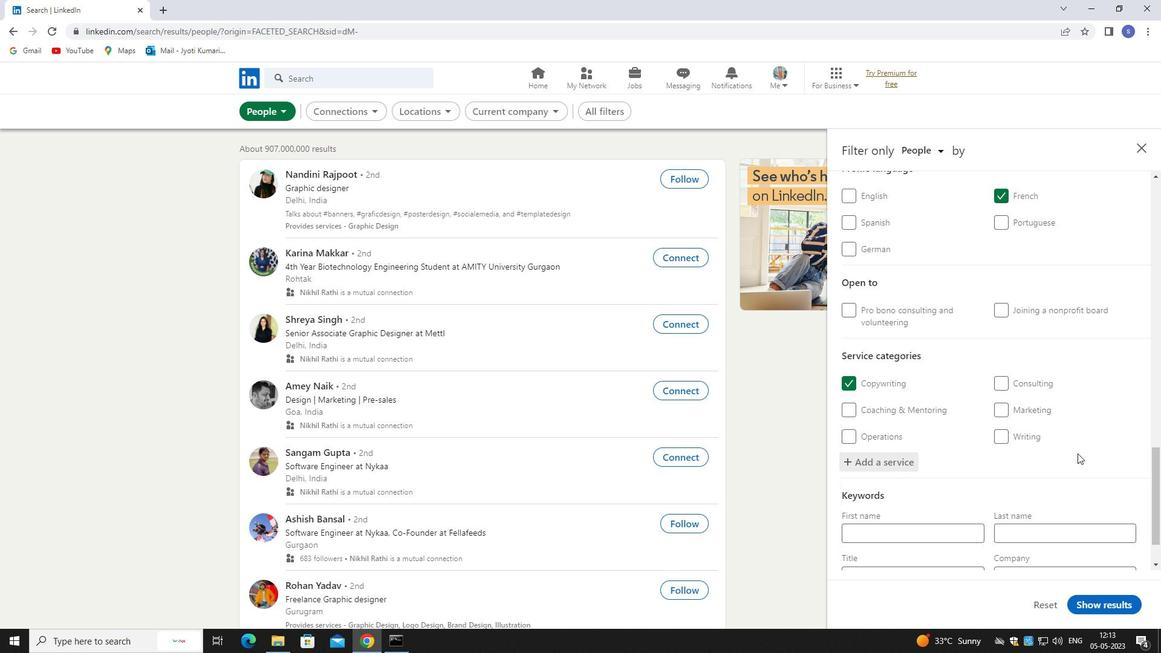 
Action: Mouse scrolled (1078, 453) with delta (0, 0)
Screenshot: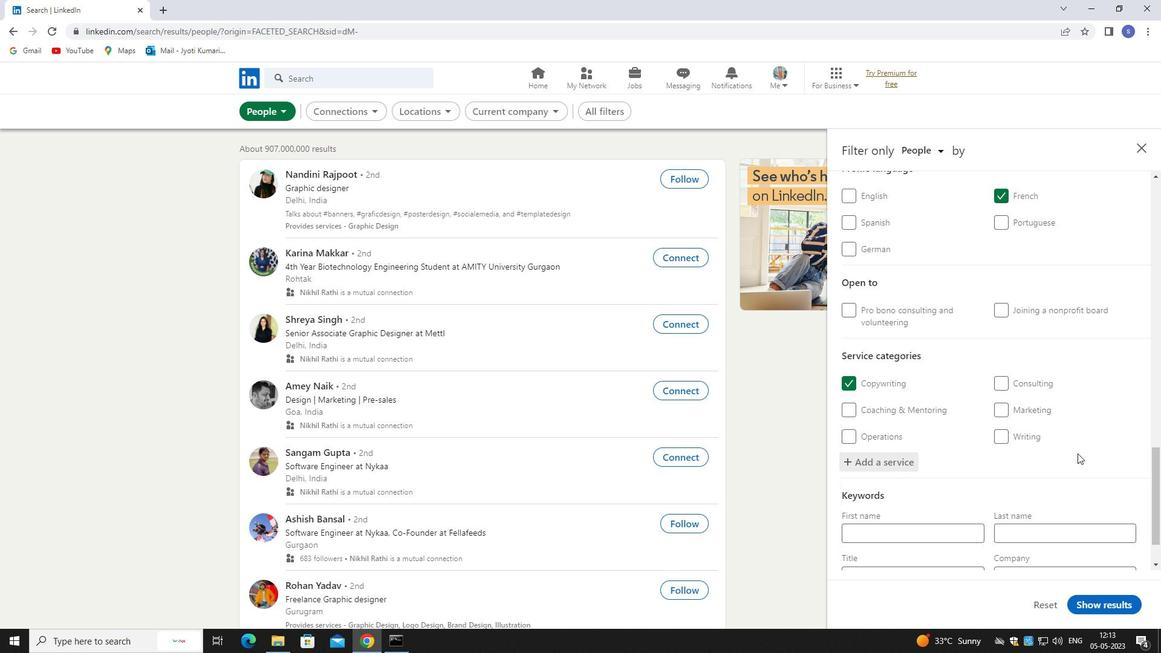 
Action: Mouse moved to (948, 514)
Screenshot: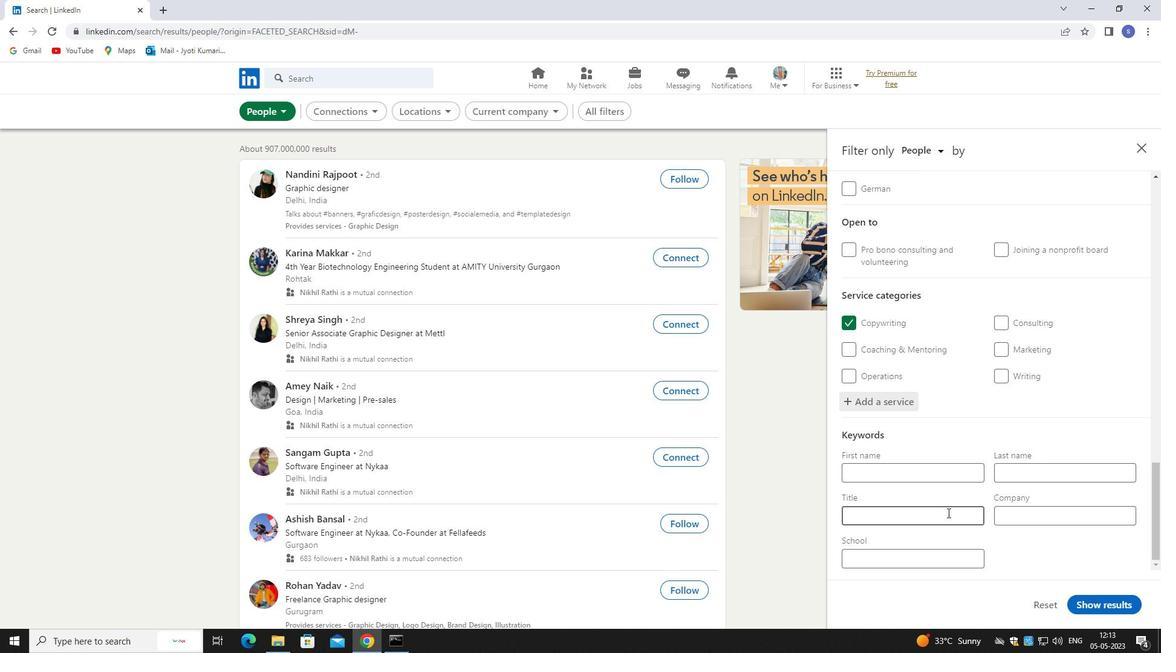 
Action: Mouse pressed left at (948, 514)
Screenshot: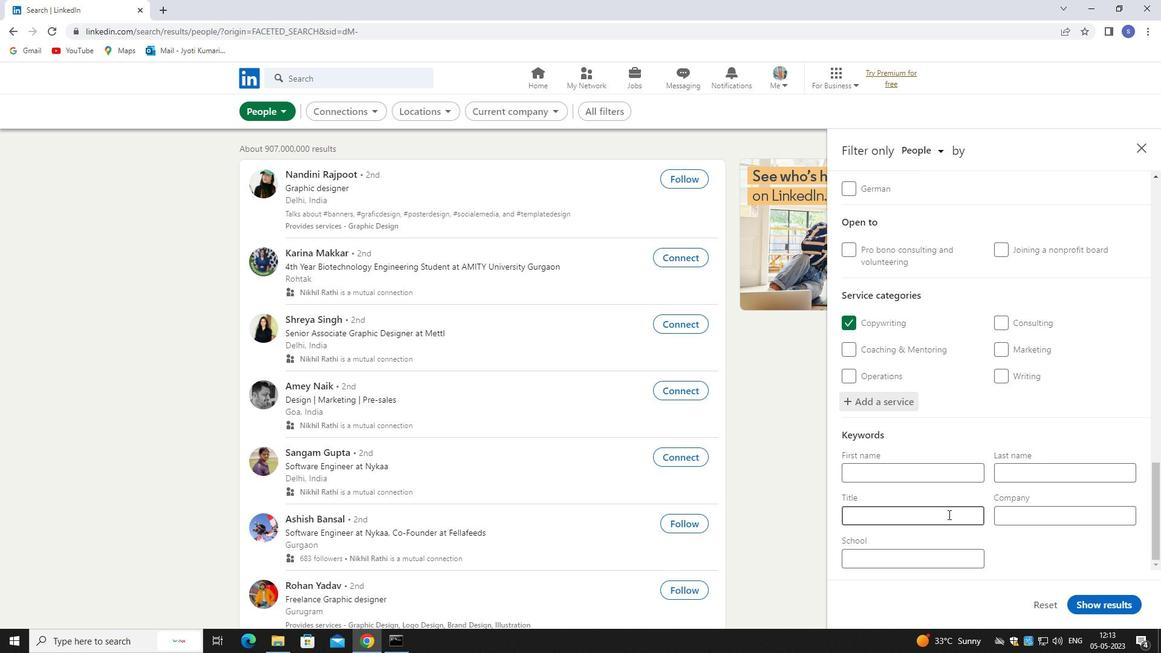 
Action: Mouse moved to (949, 515)
Screenshot: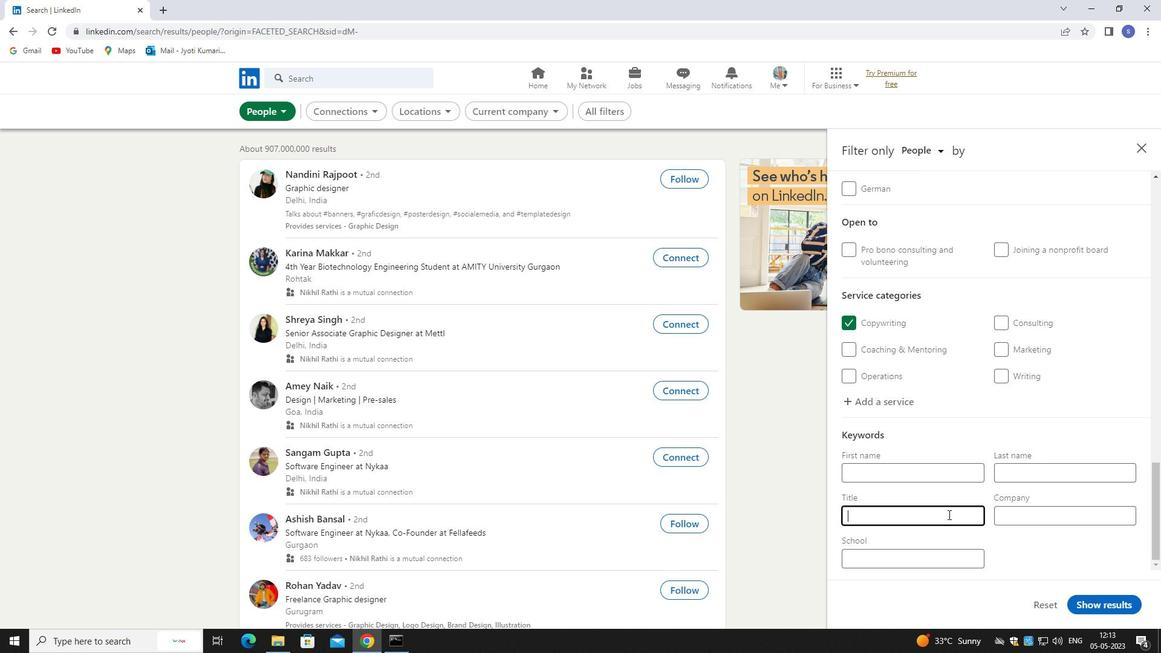 
Action: Key pressed <Key.shift>VICE<Key.space>P<Key.shift>R<Key.backspace><Key.backspace><Key.shift>PRESIDENT<Key.space><Key.shift>OF<Key.space><Key.backspace><Key.backspace><Key.backspace>OF<Key.space><Key.shift>MARKETING
Screenshot: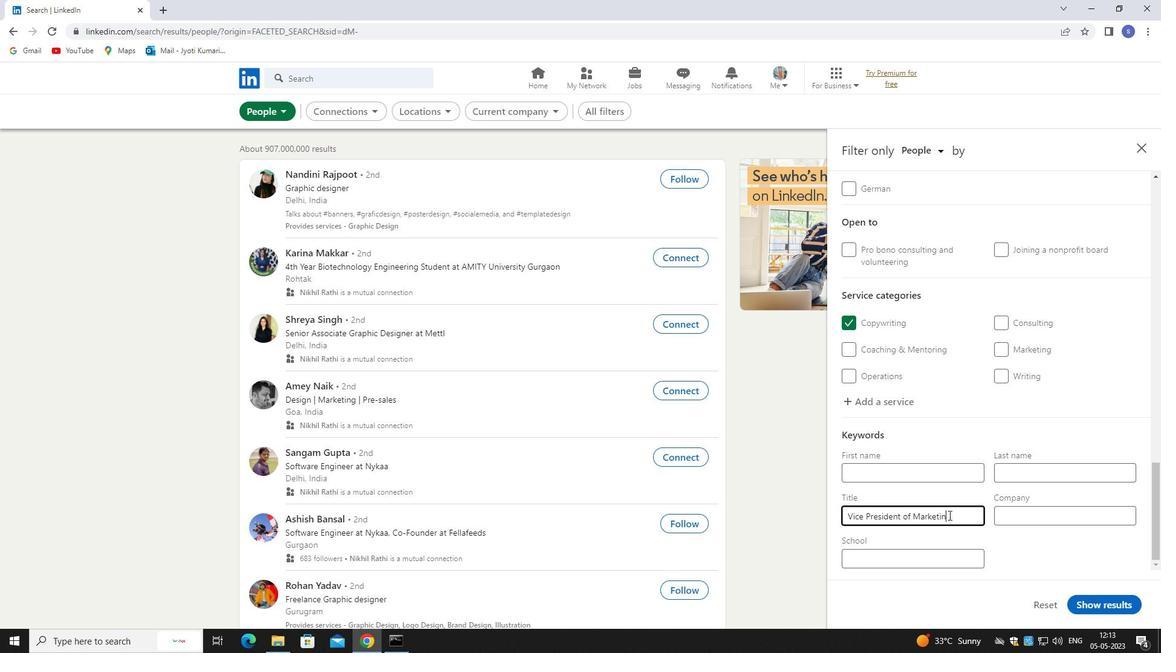 
Action: Mouse moved to (1086, 611)
Screenshot: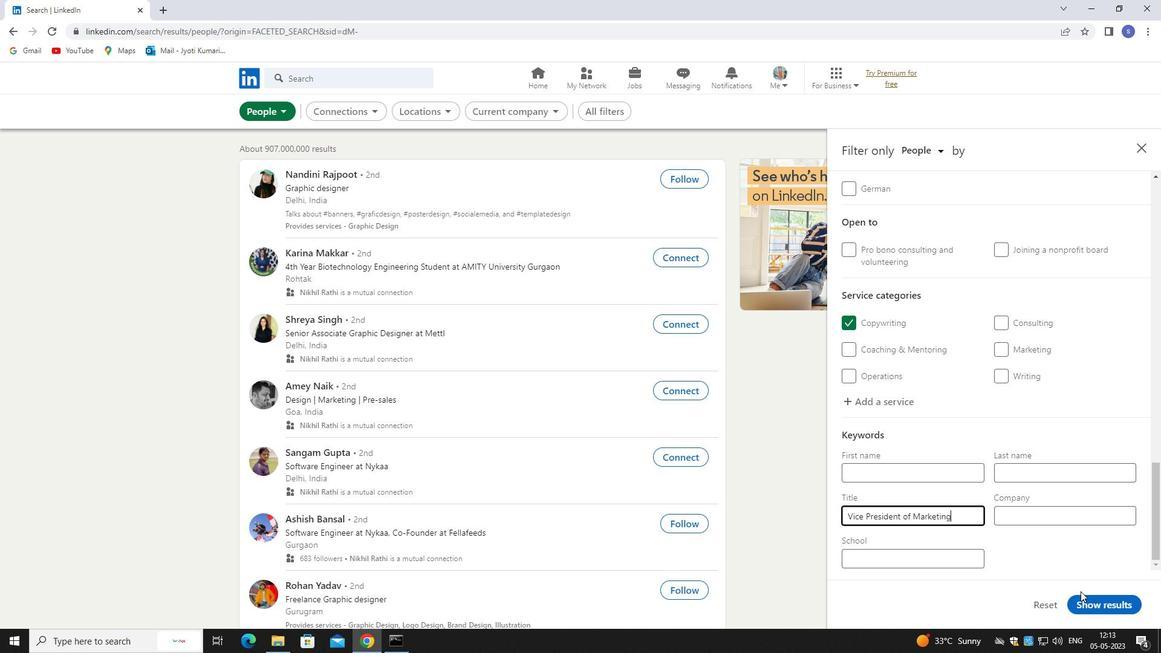 
Action: Mouse pressed left at (1086, 611)
Screenshot: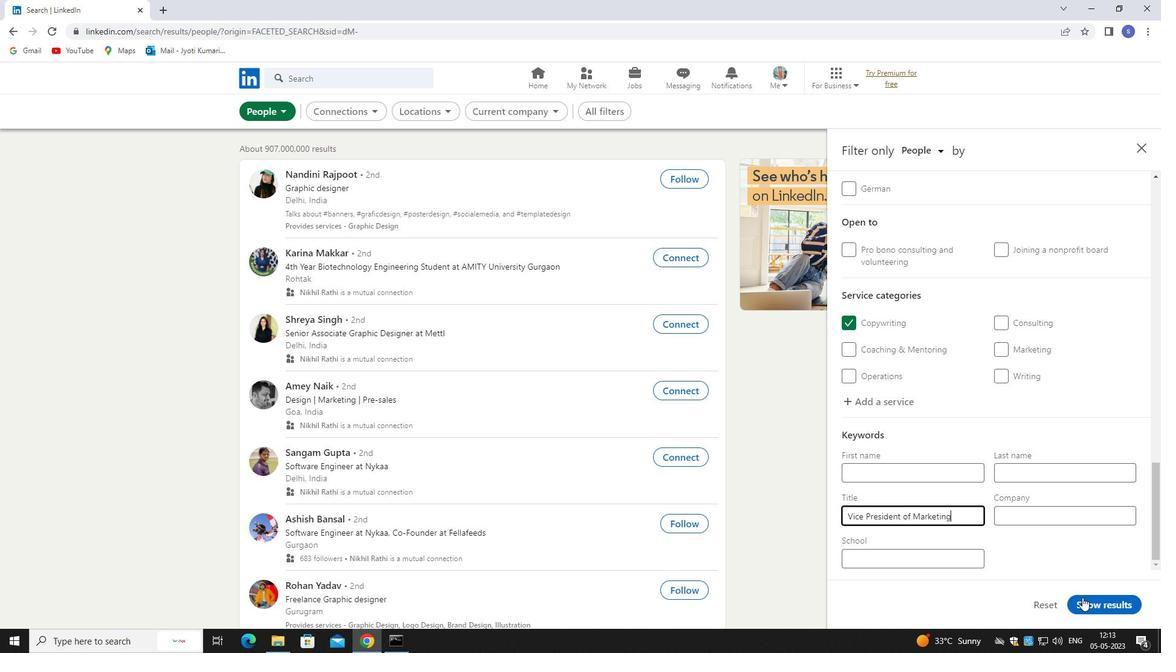 
Action: Mouse moved to (1085, 571)
Screenshot: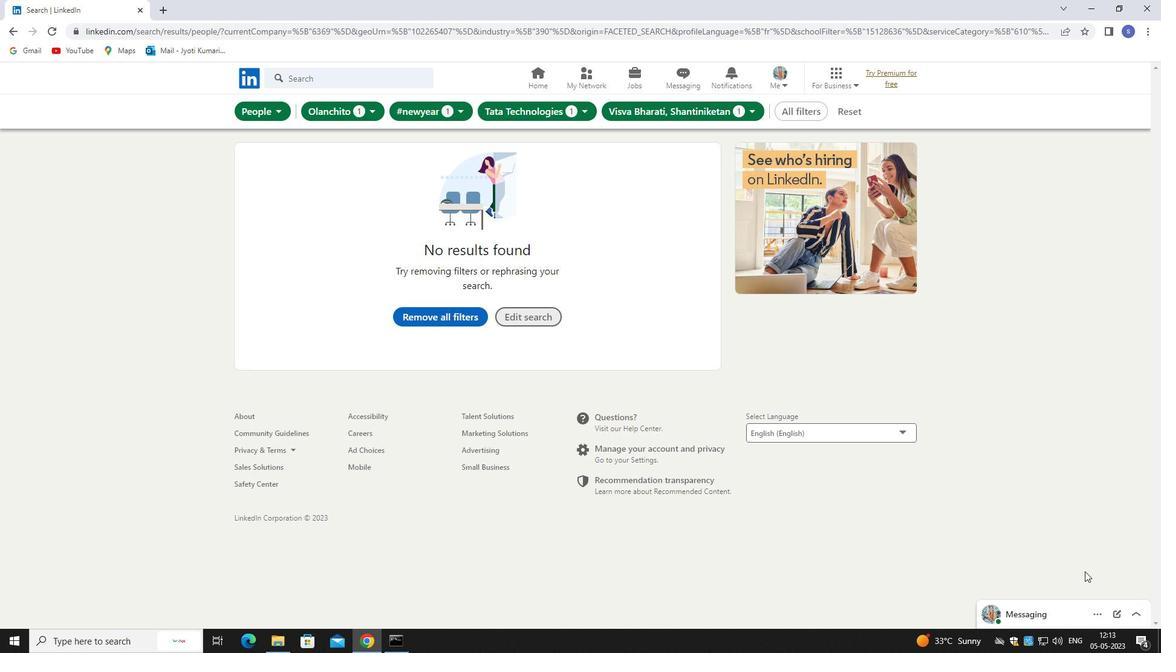 
